 Task: Create a due date automation trigger when advanced on, on the tuesday of the week a card is due add fields without custom field "Resume" set to a number lower than 1 and greater than 10 at 11:00 AM.
Action: Mouse moved to (814, 248)
Screenshot: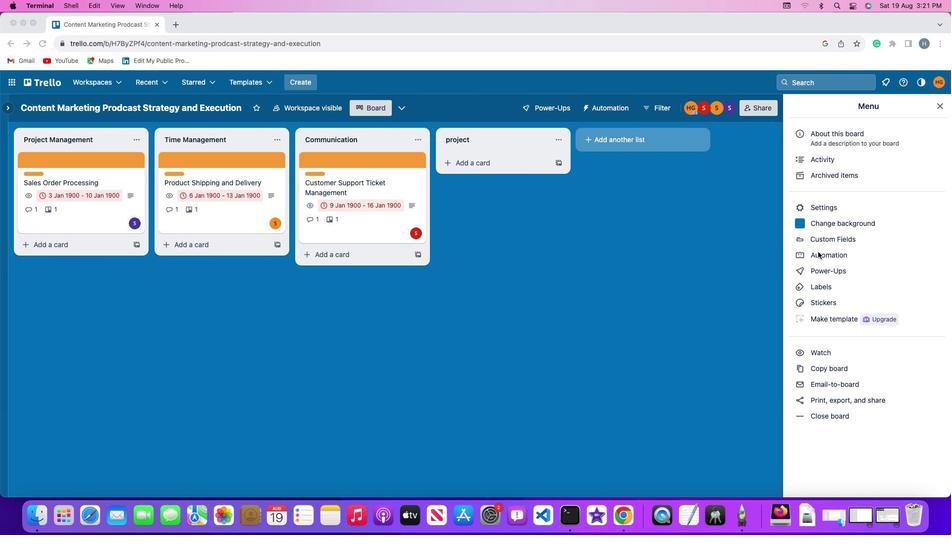 
Action: Mouse pressed left at (814, 248)
Screenshot: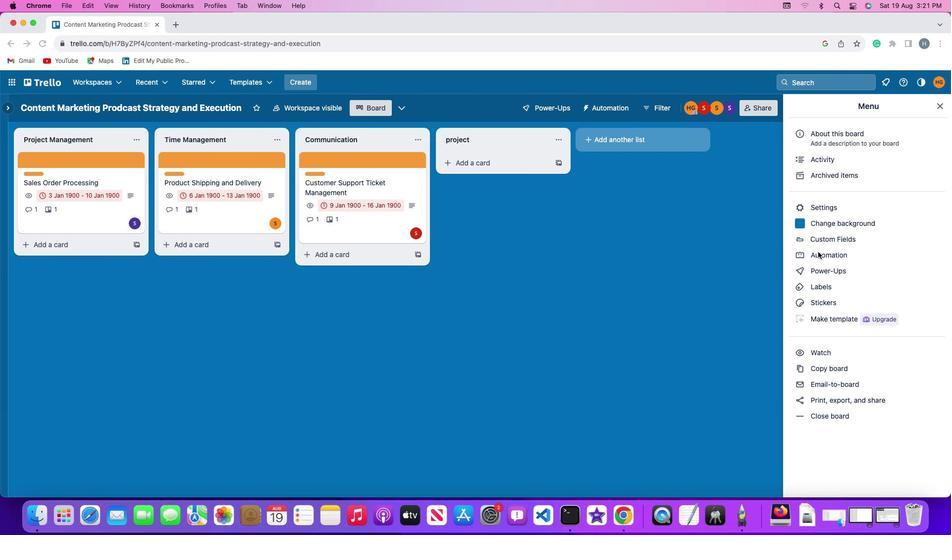 
Action: Mouse moved to (814, 248)
Screenshot: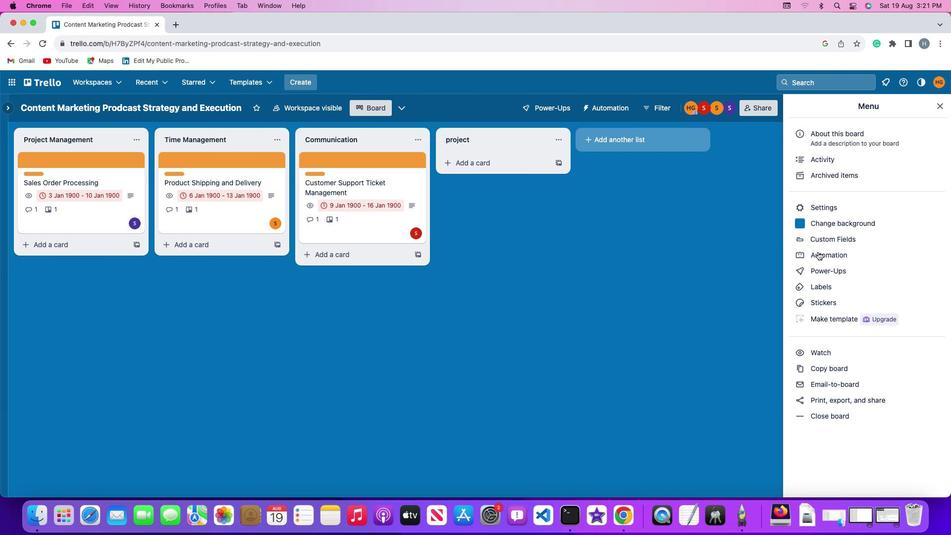 
Action: Mouse pressed left at (814, 248)
Screenshot: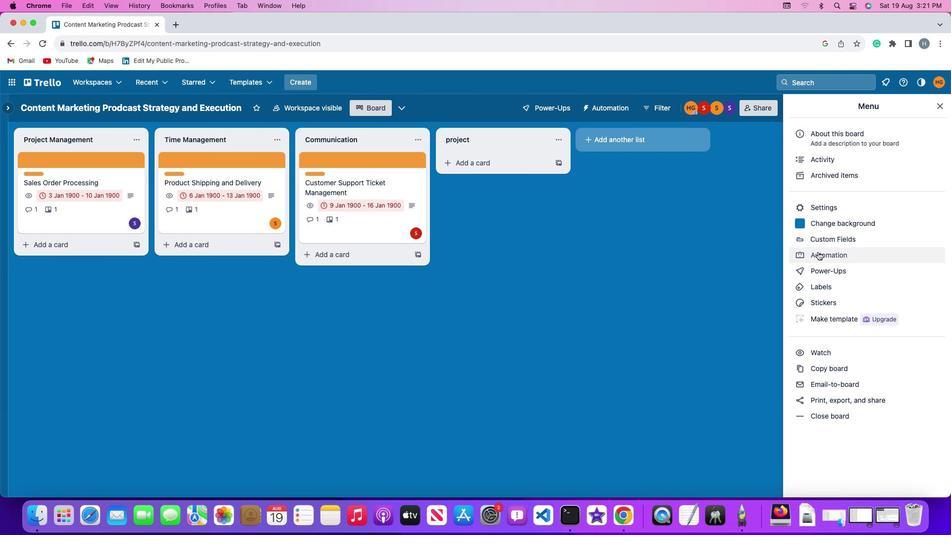 
Action: Mouse moved to (57, 234)
Screenshot: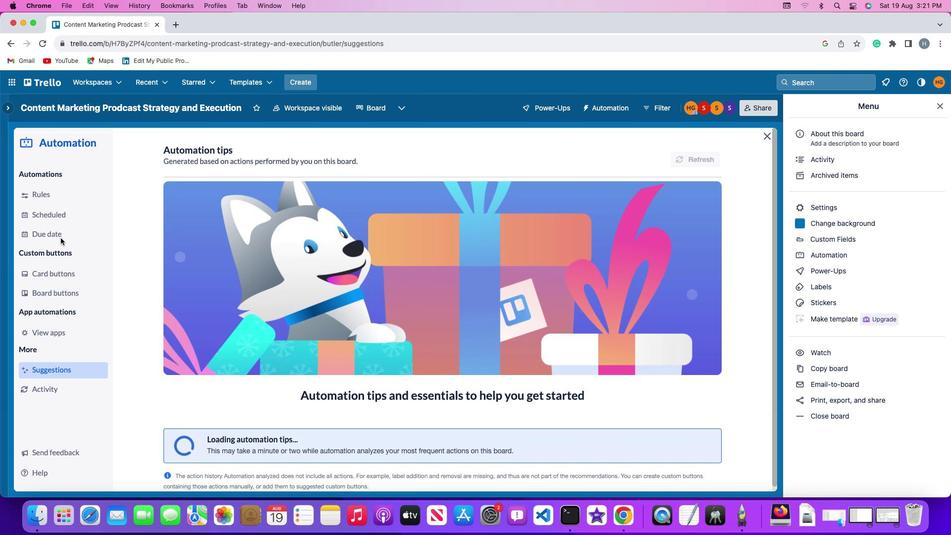 
Action: Mouse pressed left at (57, 234)
Screenshot: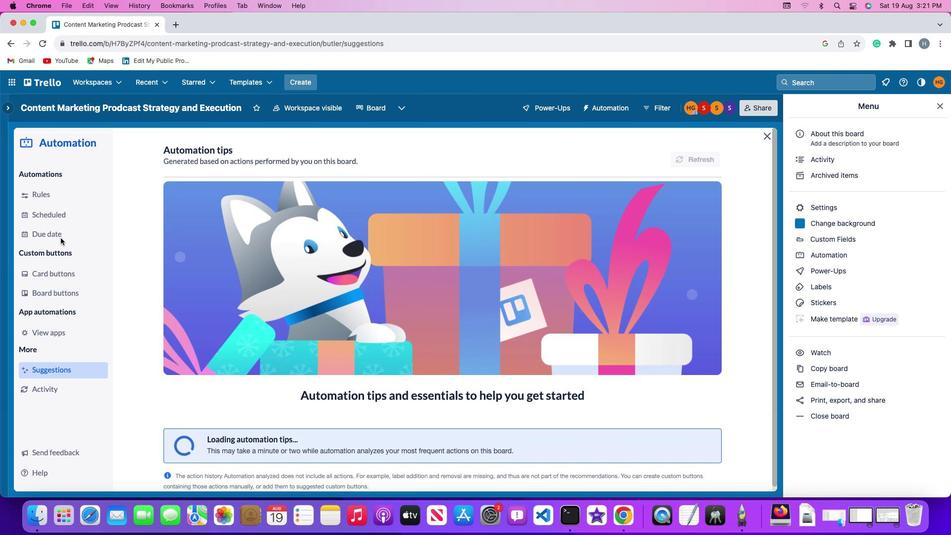
Action: Mouse moved to (672, 148)
Screenshot: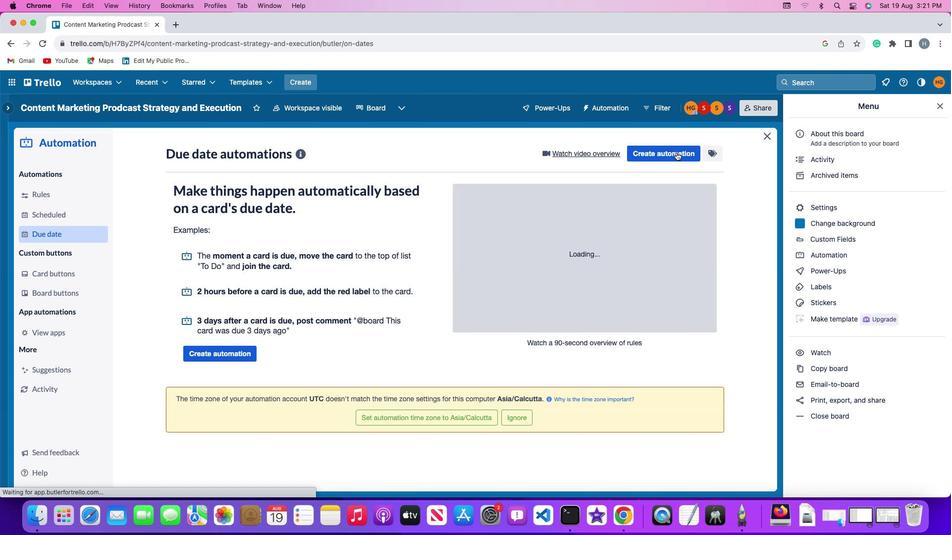 
Action: Mouse pressed left at (672, 148)
Screenshot: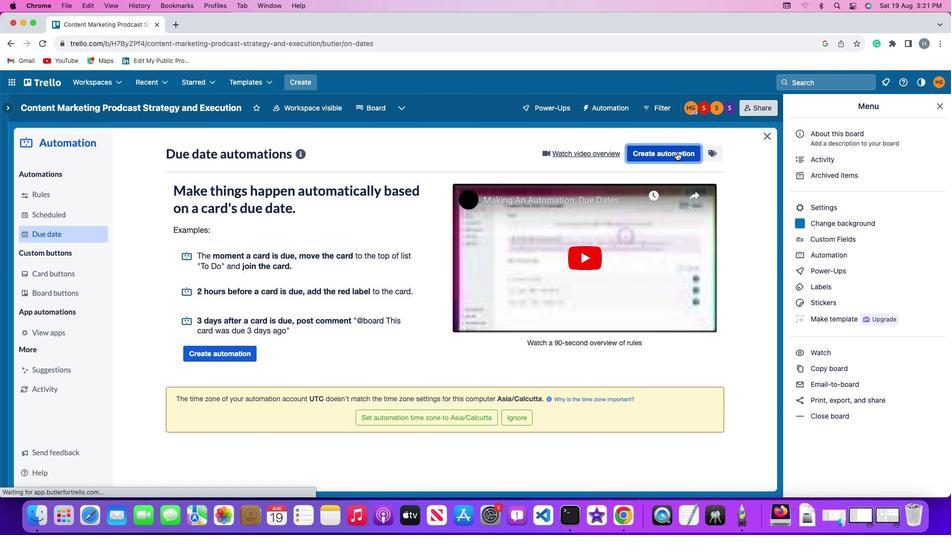 
Action: Mouse moved to (206, 250)
Screenshot: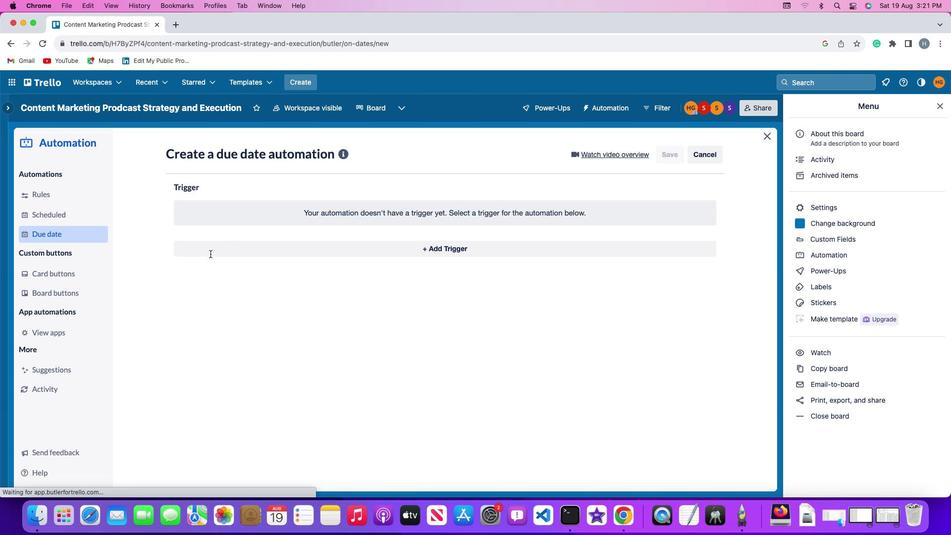
Action: Mouse pressed left at (206, 250)
Screenshot: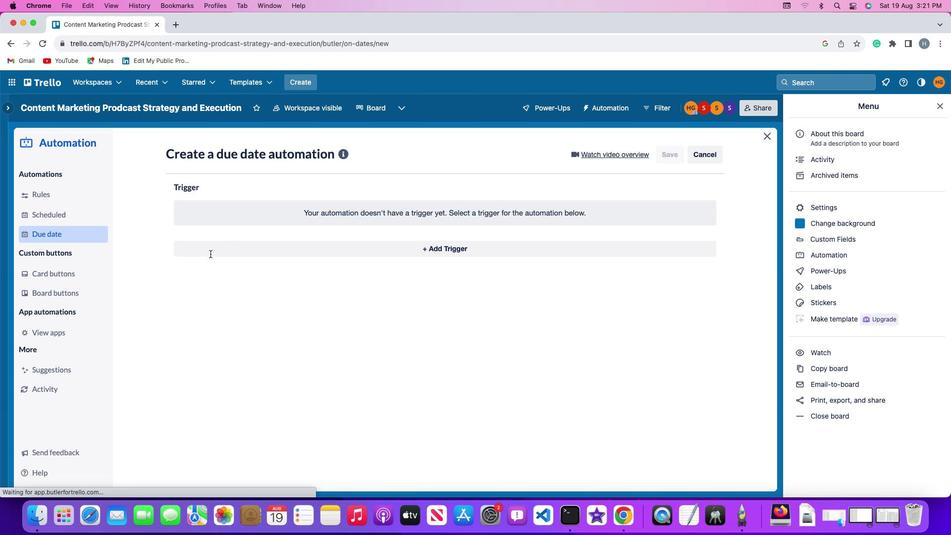 
Action: Mouse moved to (217, 428)
Screenshot: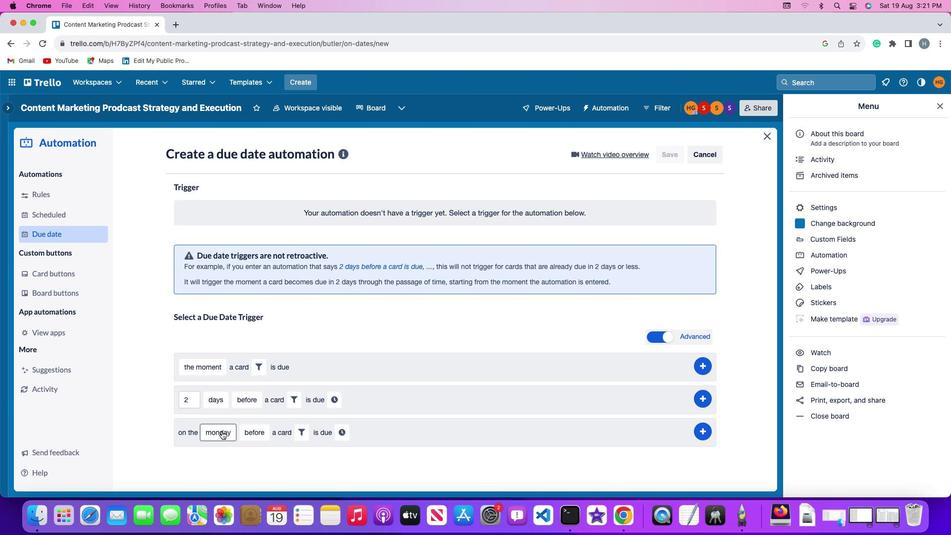 
Action: Mouse pressed left at (217, 428)
Screenshot: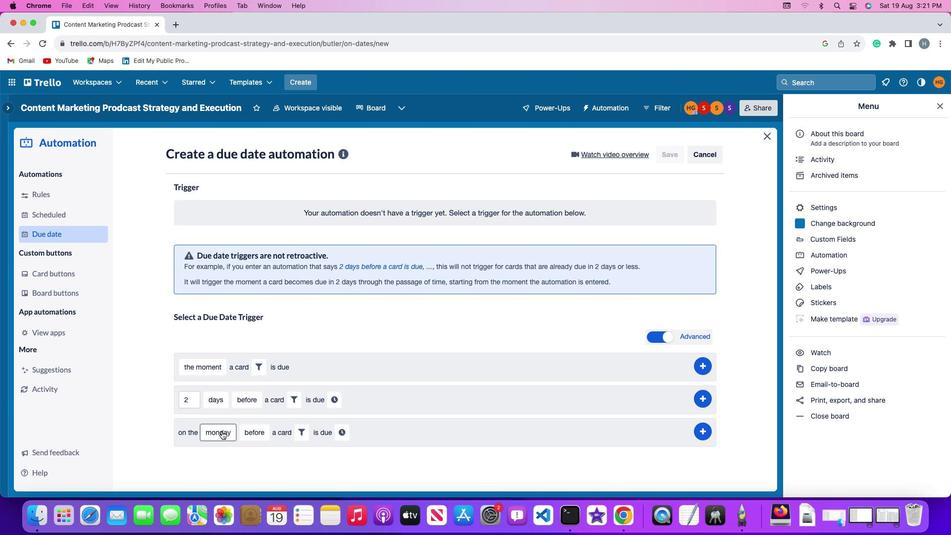 
Action: Mouse moved to (232, 313)
Screenshot: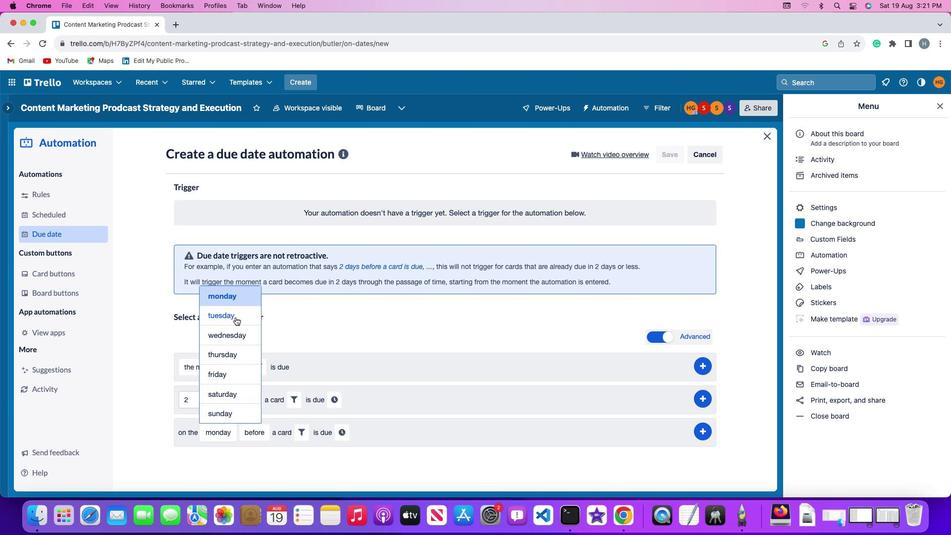 
Action: Mouse pressed left at (232, 313)
Screenshot: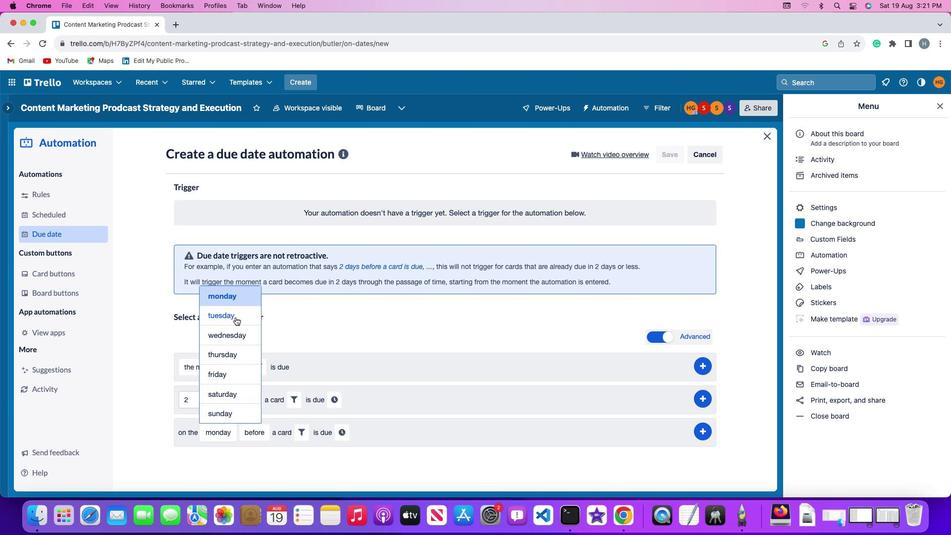 
Action: Mouse moved to (259, 427)
Screenshot: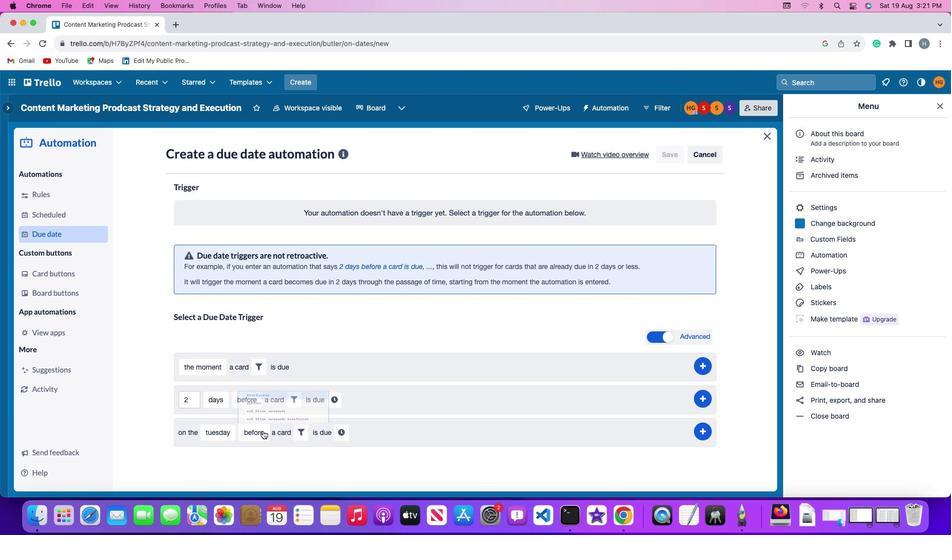 
Action: Mouse pressed left at (259, 427)
Screenshot: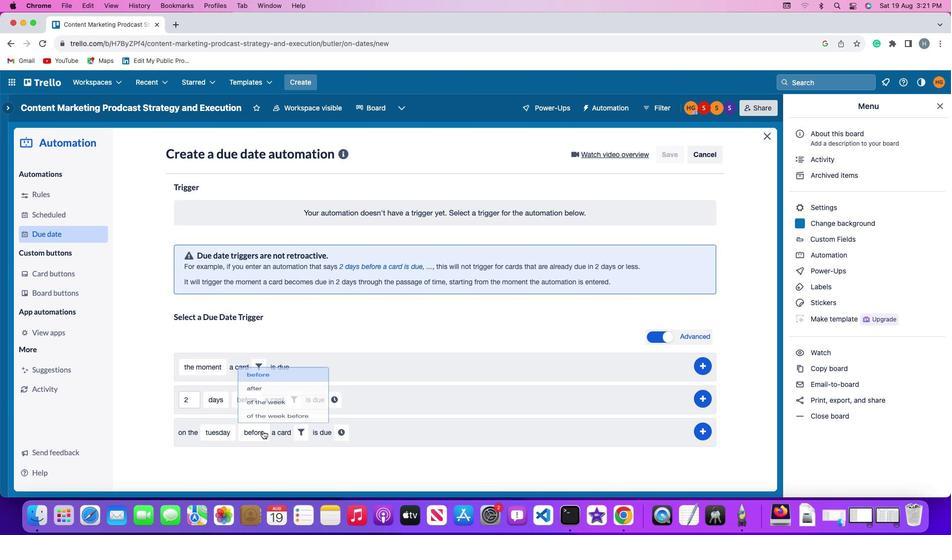 
Action: Mouse moved to (260, 386)
Screenshot: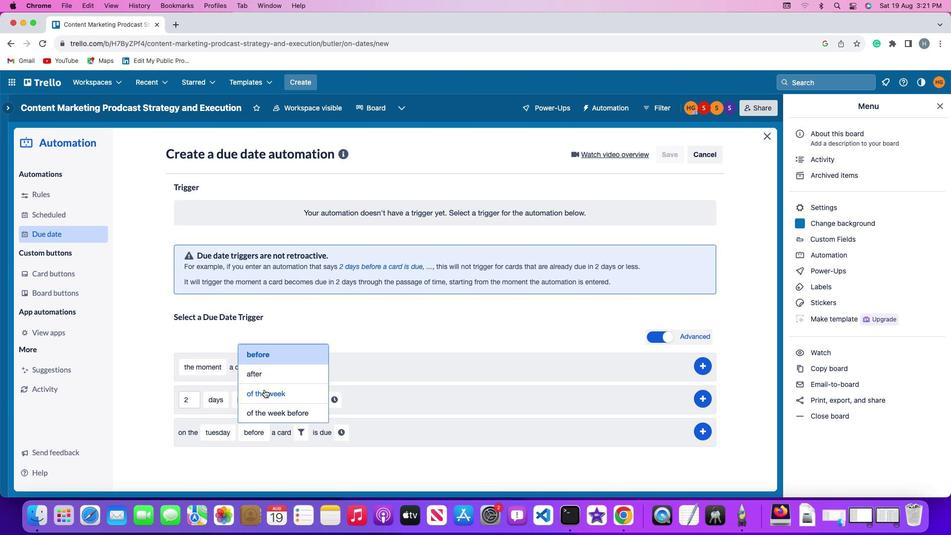 
Action: Mouse pressed left at (260, 386)
Screenshot: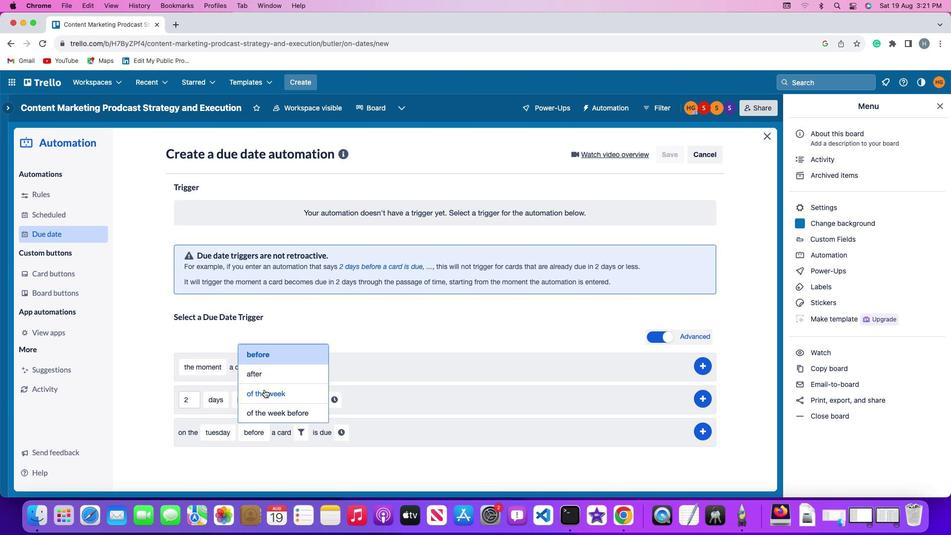 
Action: Mouse moved to (316, 428)
Screenshot: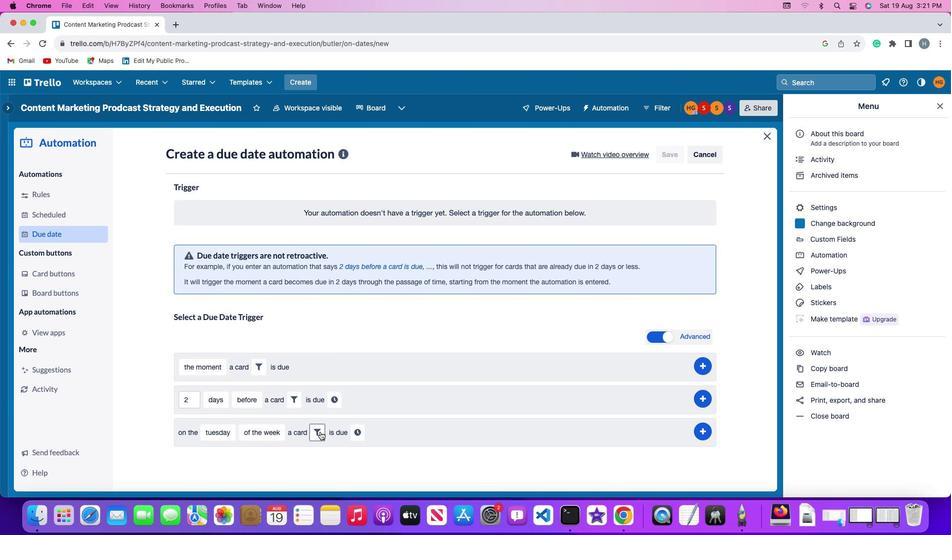 
Action: Mouse pressed left at (316, 428)
Screenshot: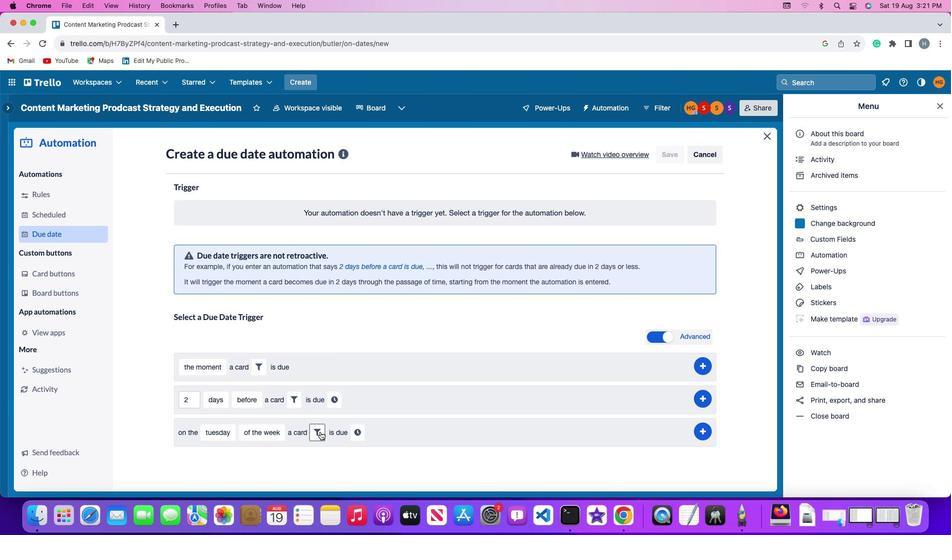 
Action: Mouse moved to (481, 455)
Screenshot: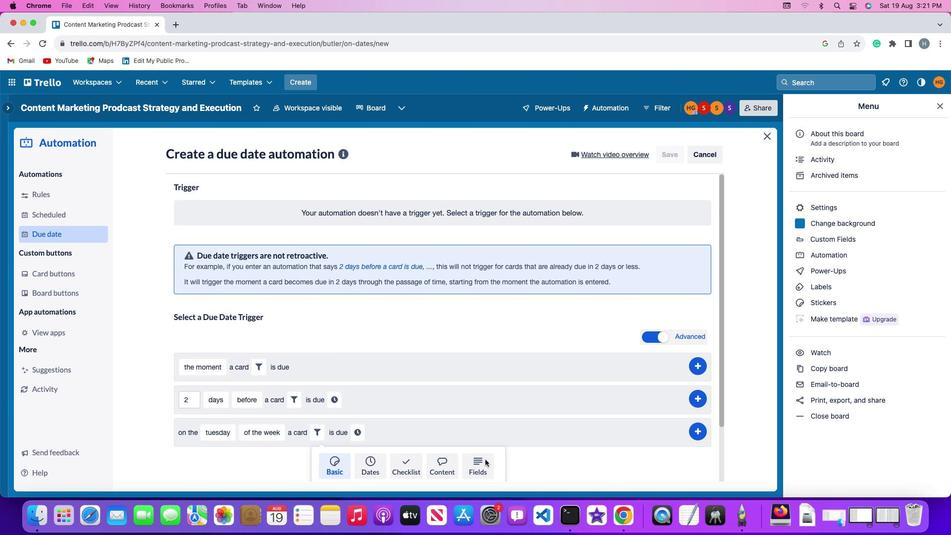 
Action: Mouse pressed left at (481, 455)
Screenshot: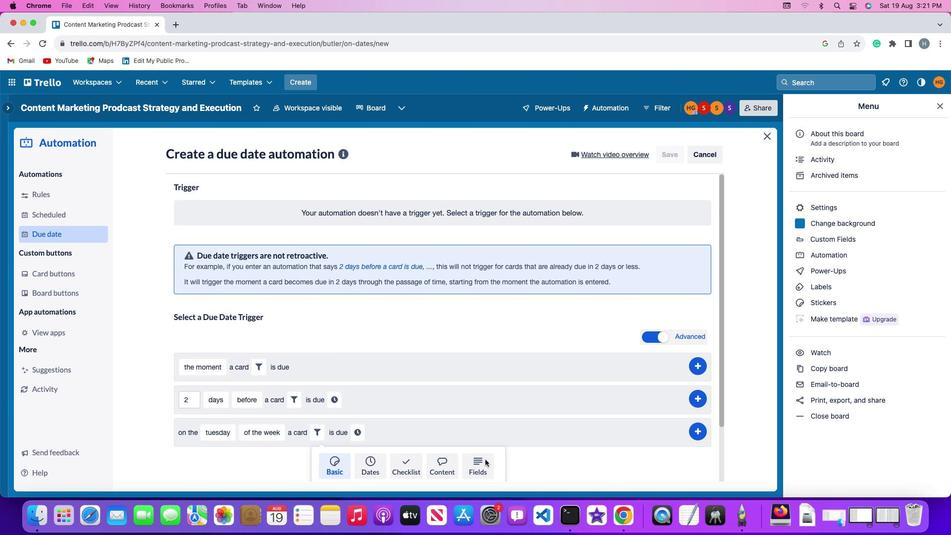 
Action: Mouse moved to (258, 460)
Screenshot: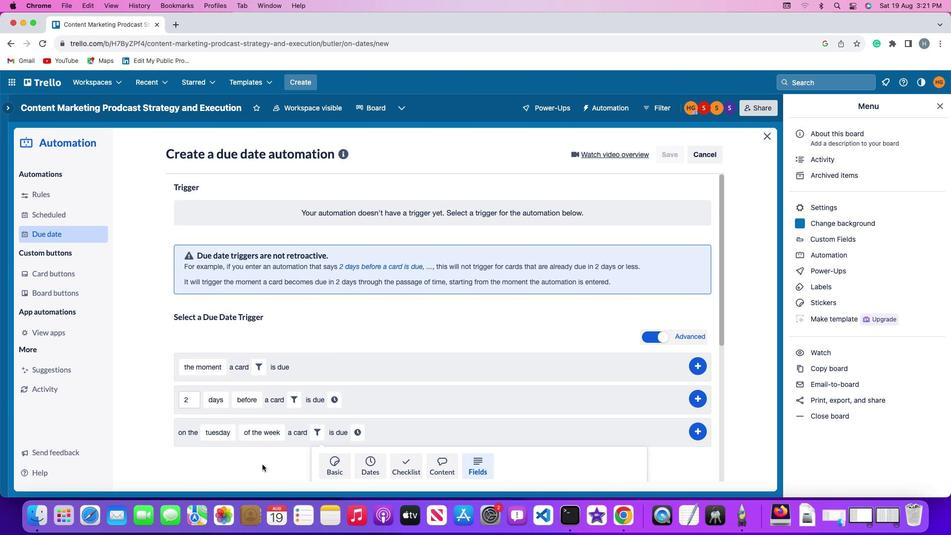 
Action: Mouse scrolled (258, 460) with delta (-2, -3)
Screenshot: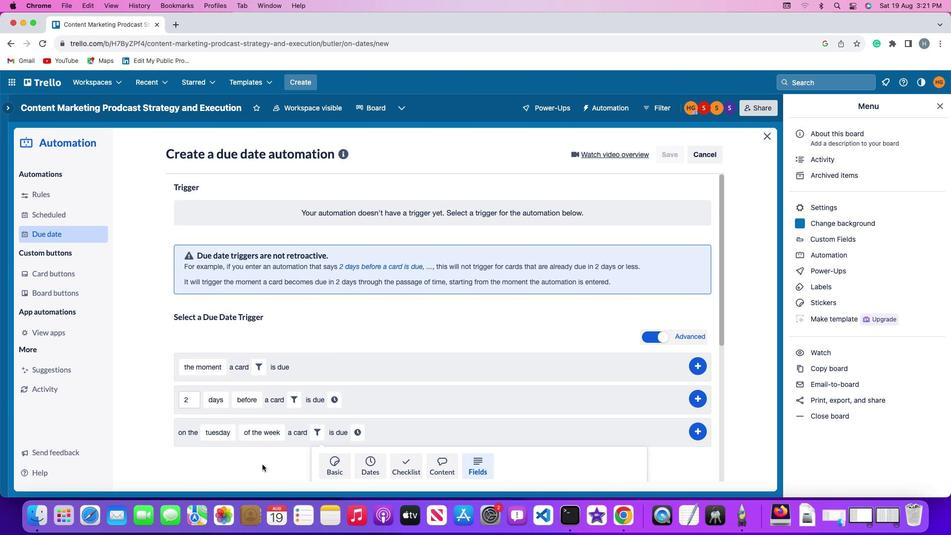 
Action: Mouse scrolled (258, 460) with delta (-2, -3)
Screenshot: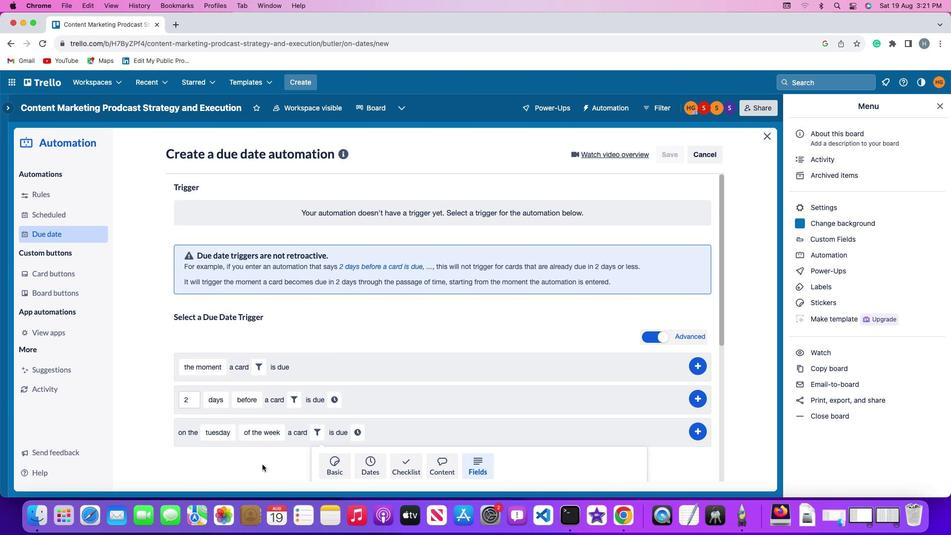 
Action: Mouse scrolled (258, 460) with delta (-2, -4)
Screenshot: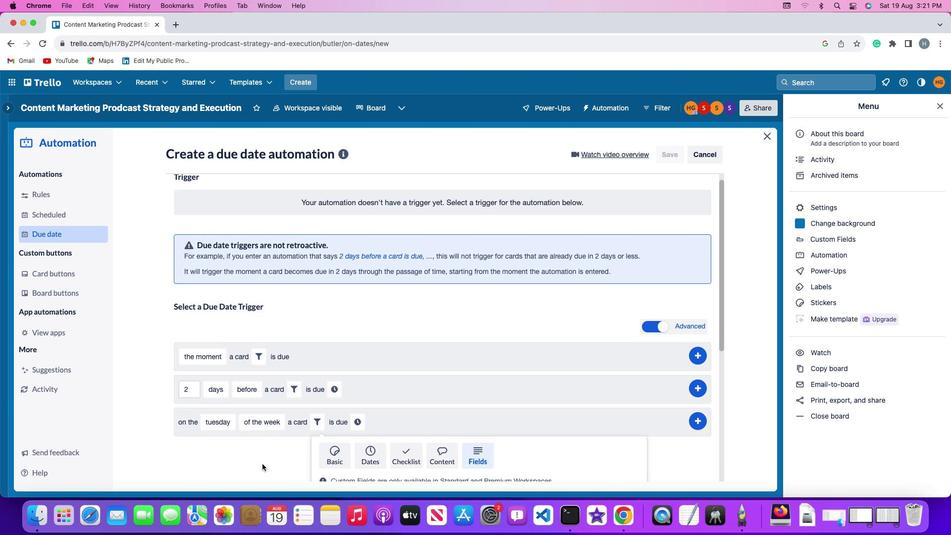 
Action: Mouse scrolled (258, 460) with delta (-2, -5)
Screenshot: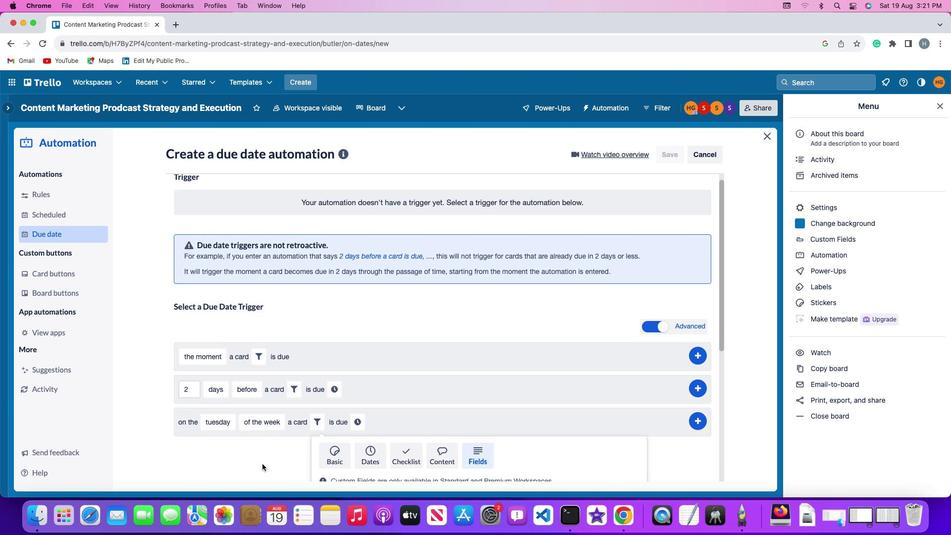 
Action: Mouse moved to (258, 460)
Screenshot: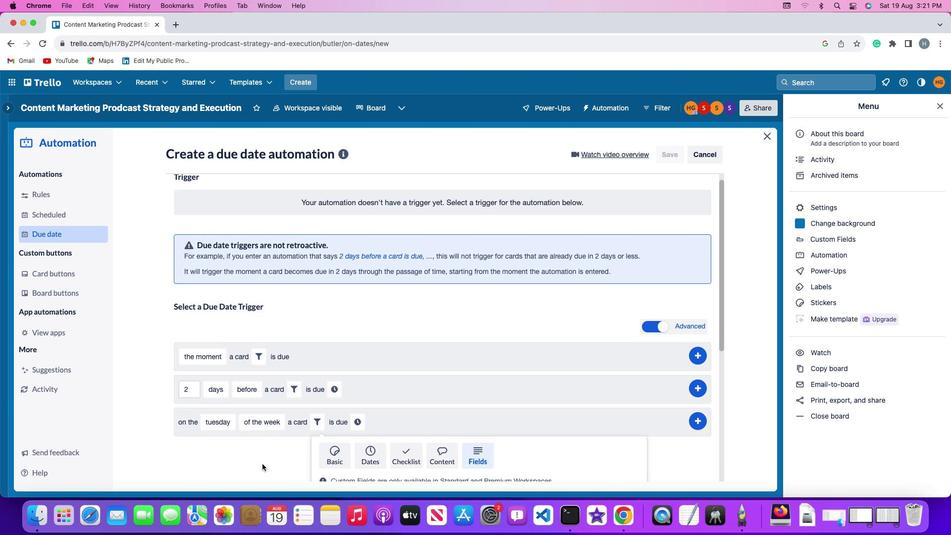 
Action: Mouse scrolled (258, 460) with delta (-2, -5)
Screenshot: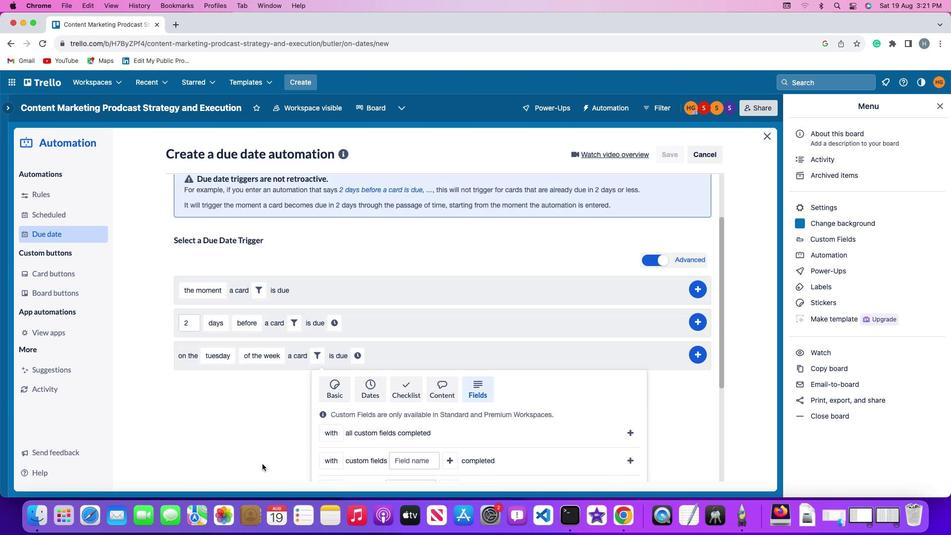 
Action: Mouse moved to (260, 458)
Screenshot: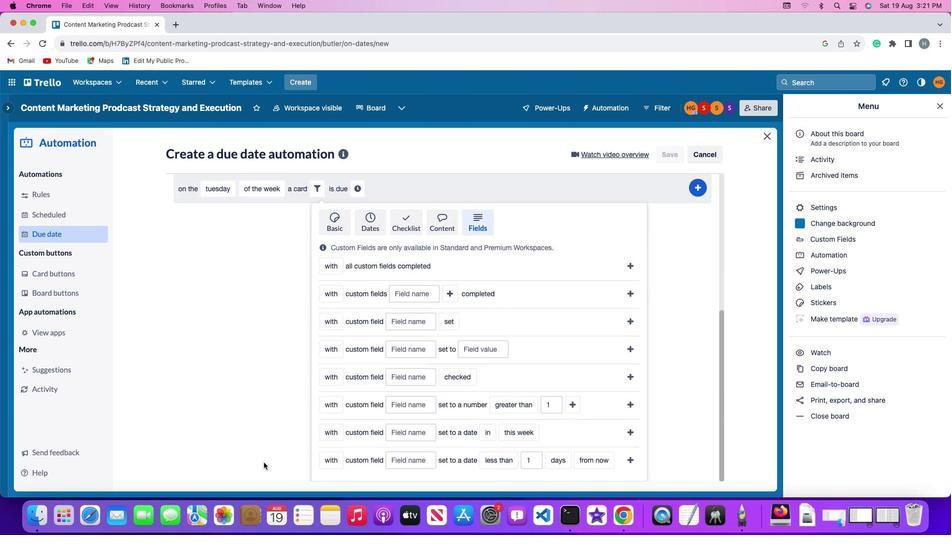 
Action: Mouse scrolled (260, 458) with delta (-2, -3)
Screenshot: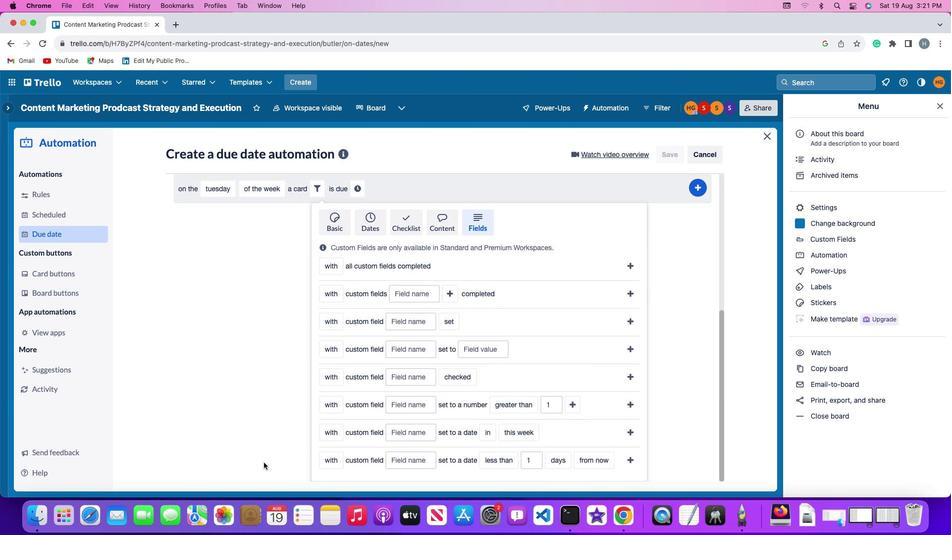 
Action: Mouse scrolled (260, 458) with delta (-2, -3)
Screenshot: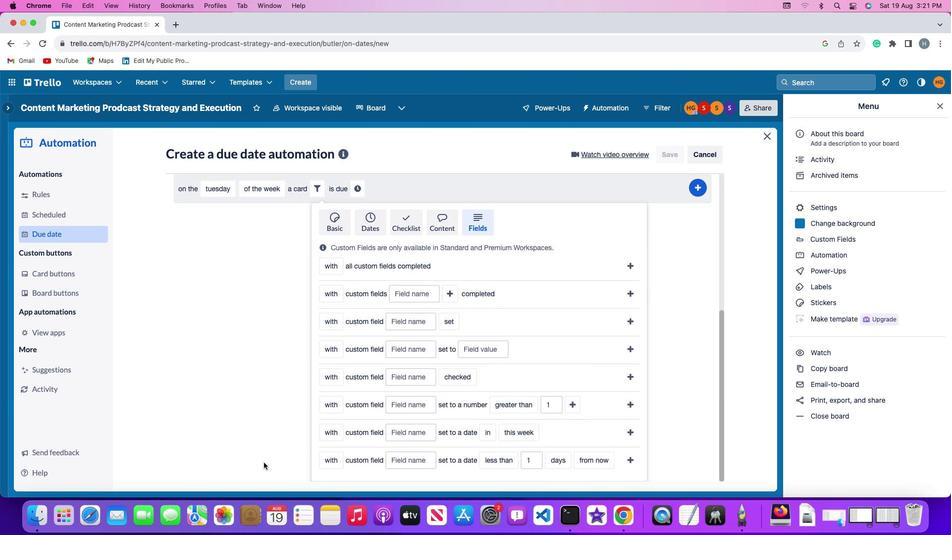 
Action: Mouse scrolled (260, 458) with delta (-2, -4)
Screenshot: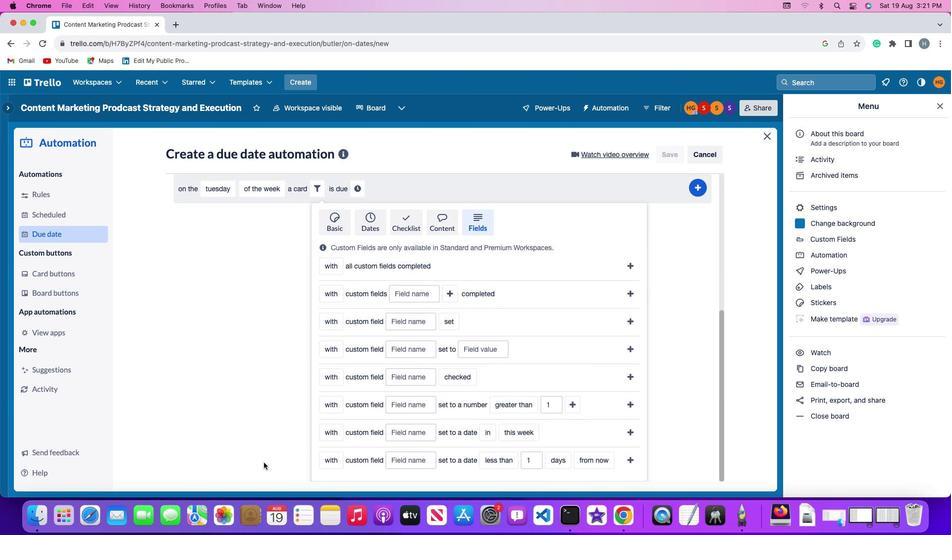 
Action: Mouse scrolled (260, 458) with delta (-2, -5)
Screenshot: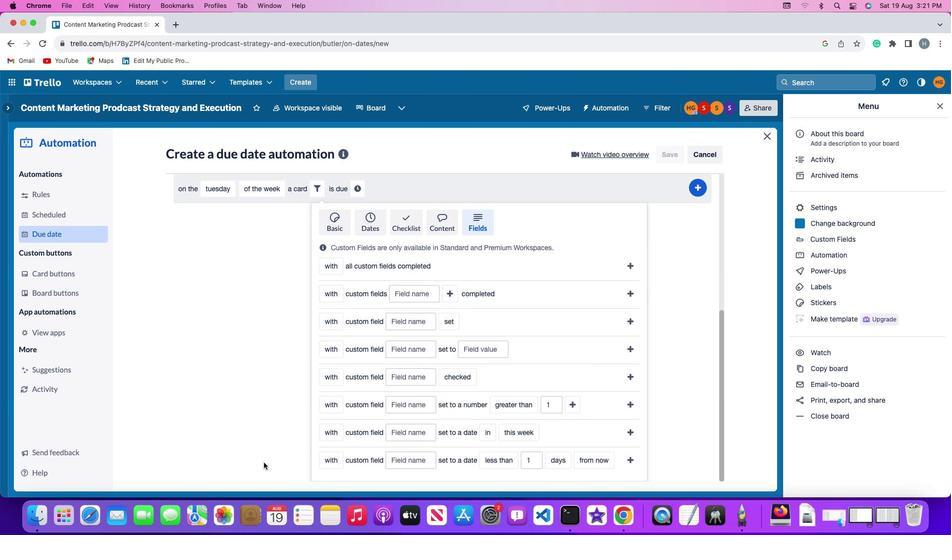 
Action: Mouse moved to (323, 403)
Screenshot: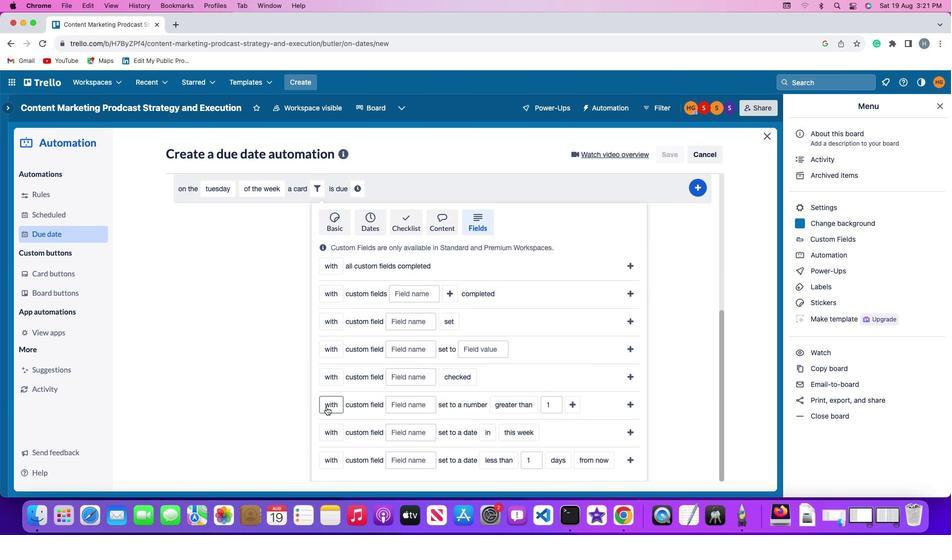 
Action: Mouse pressed left at (323, 403)
Screenshot: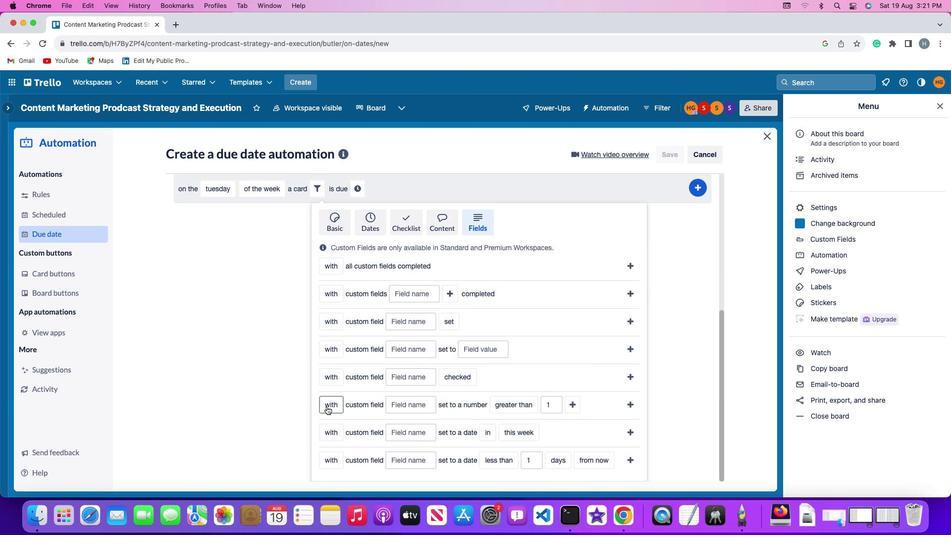 
Action: Mouse moved to (332, 437)
Screenshot: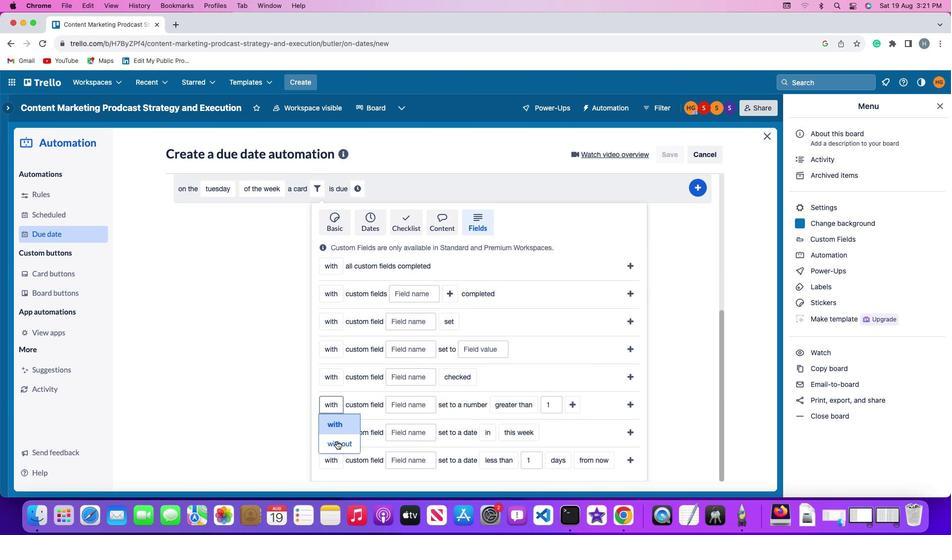 
Action: Mouse pressed left at (332, 437)
Screenshot: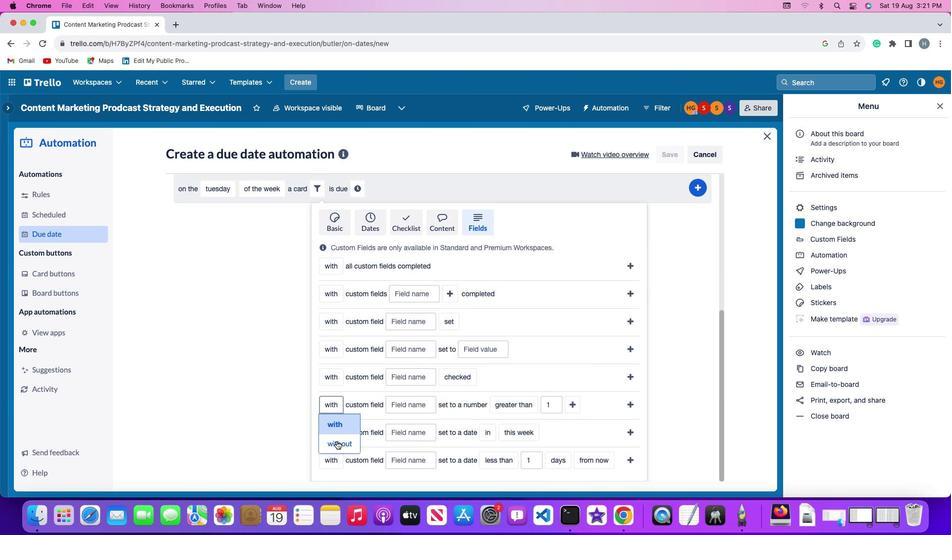 
Action: Mouse moved to (412, 403)
Screenshot: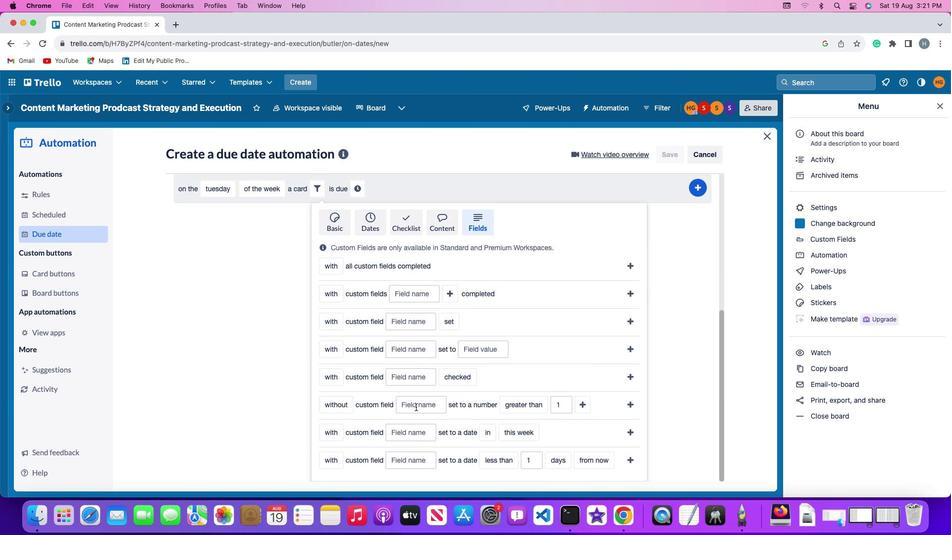 
Action: Mouse pressed left at (412, 403)
Screenshot: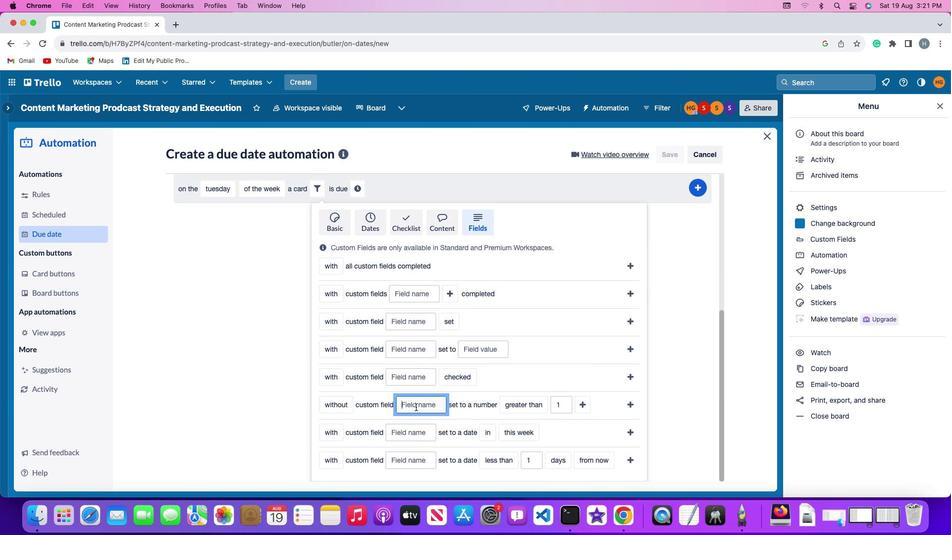 
Action: Mouse moved to (412, 403)
Screenshot: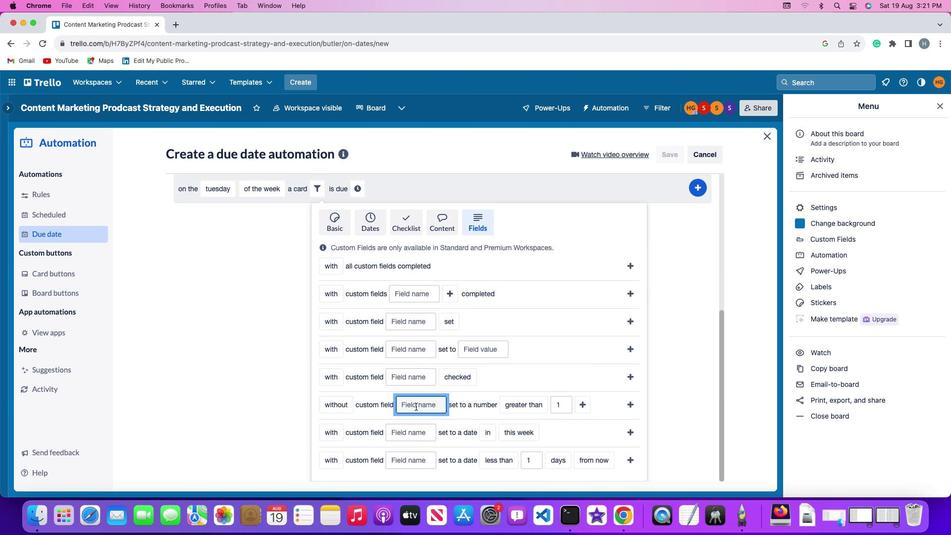 
Action: Key pressed Key.shift'R'
Screenshot: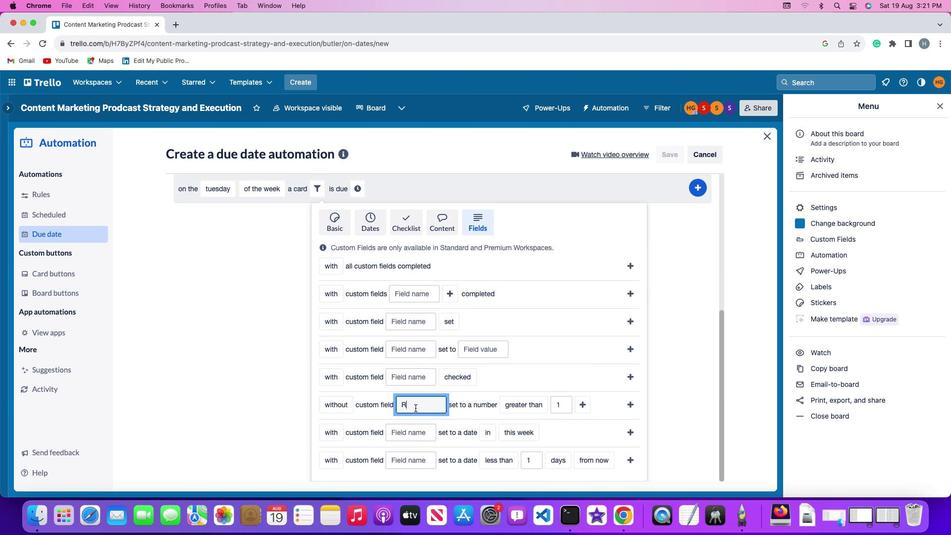 
Action: Mouse moved to (411, 404)
Screenshot: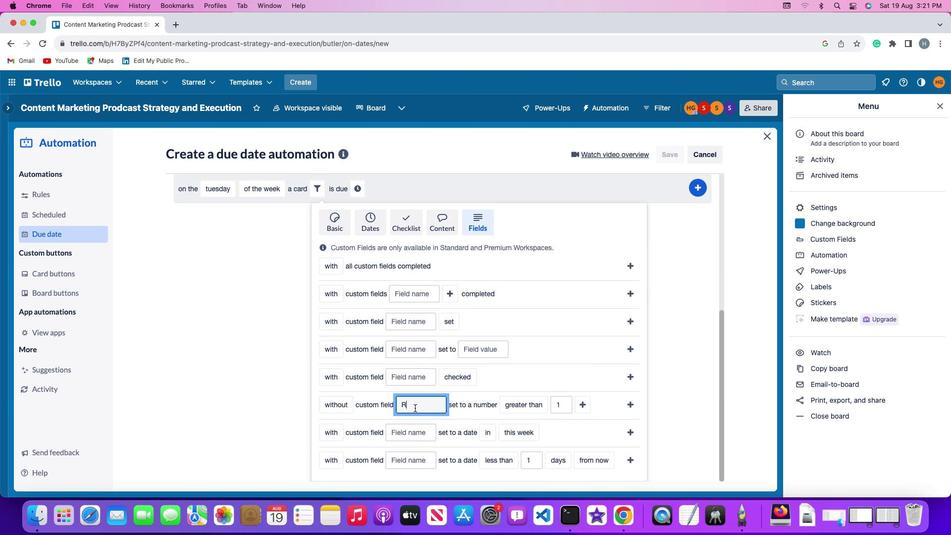 
Action: Key pressed 'e''s''u''m''e'
Screenshot: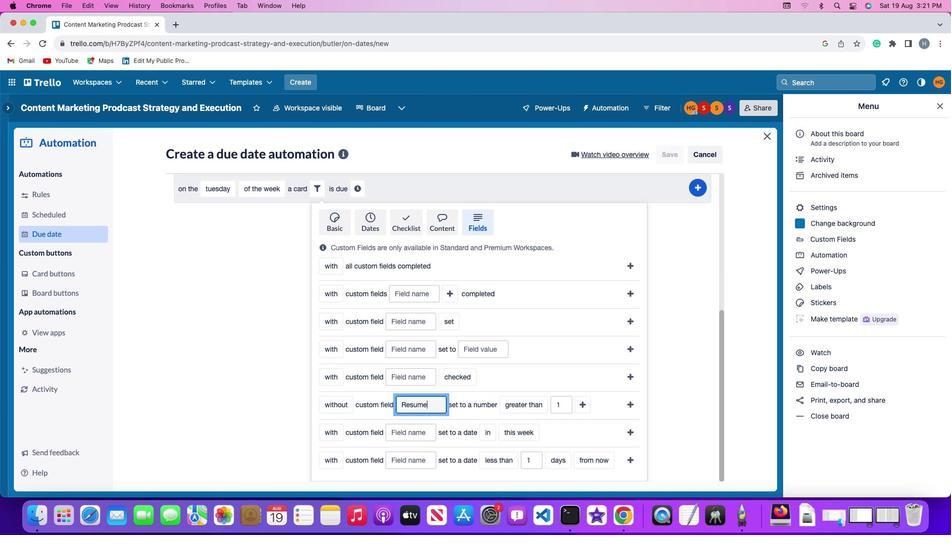 
Action: Mouse moved to (510, 400)
Screenshot: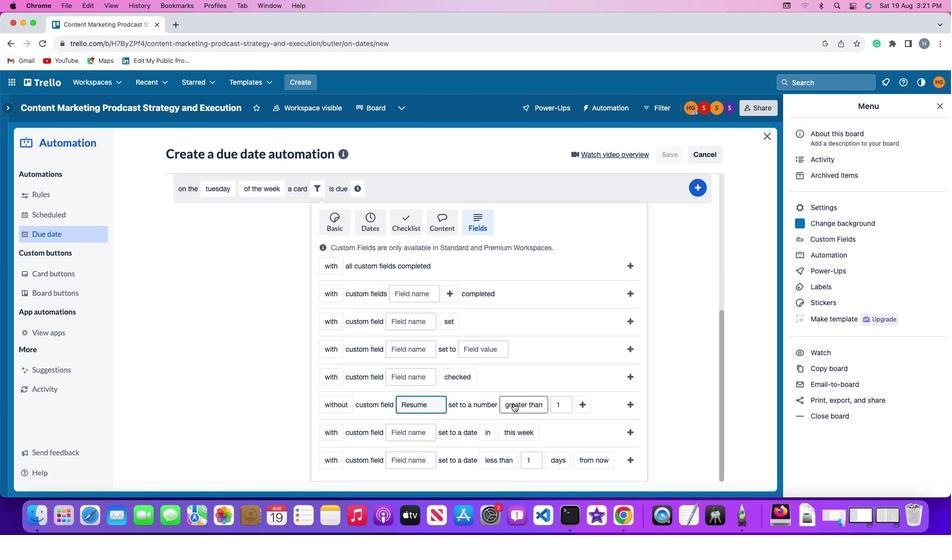
Action: Mouse pressed left at (510, 400)
Screenshot: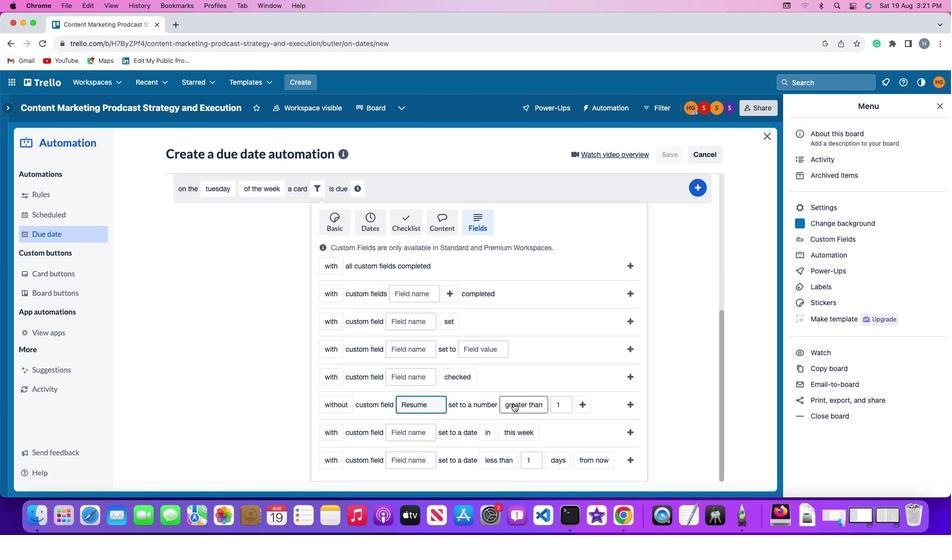 
Action: Mouse moved to (516, 366)
Screenshot: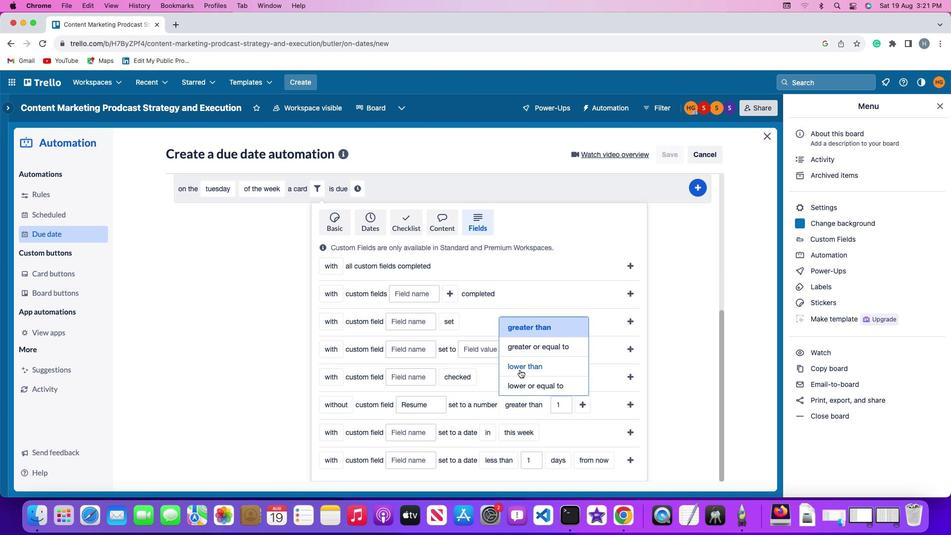 
Action: Mouse pressed left at (516, 366)
Screenshot: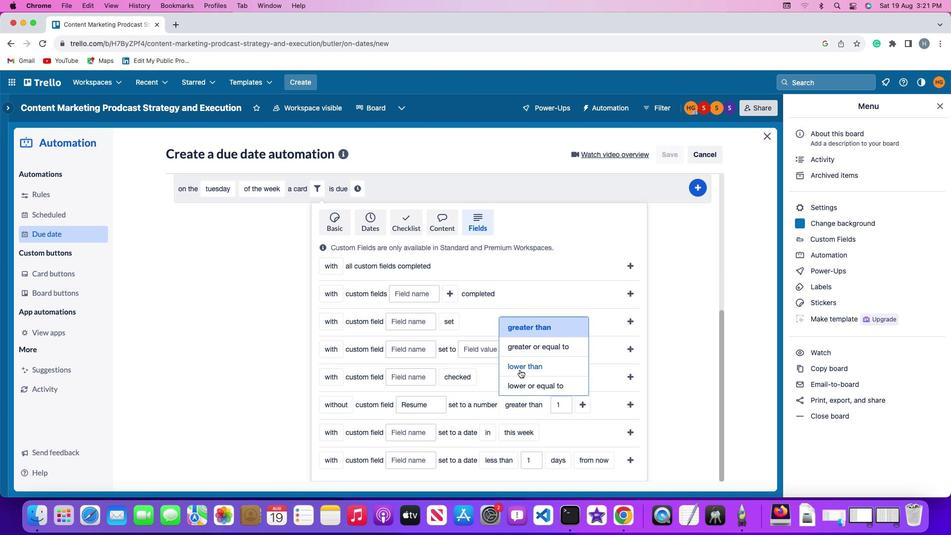 
Action: Mouse moved to (560, 400)
Screenshot: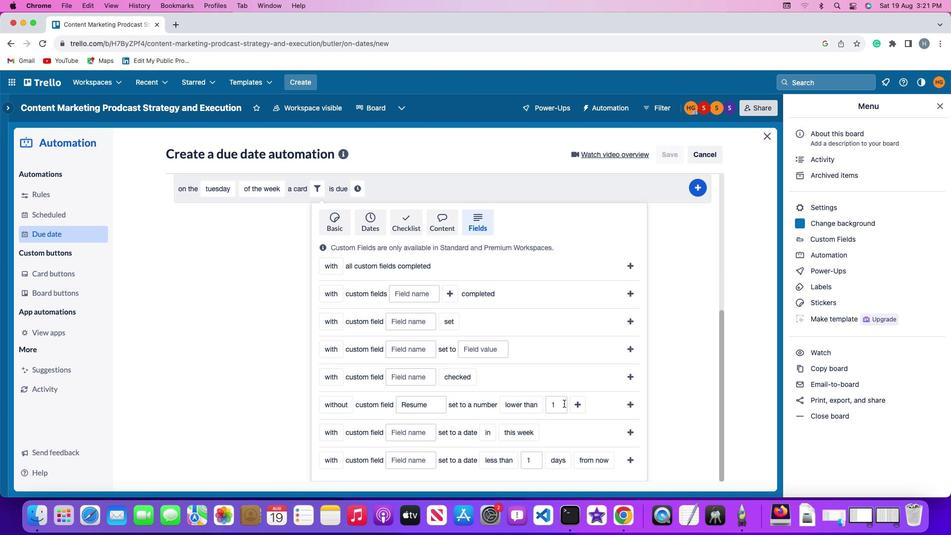 
Action: Mouse pressed left at (560, 400)
Screenshot: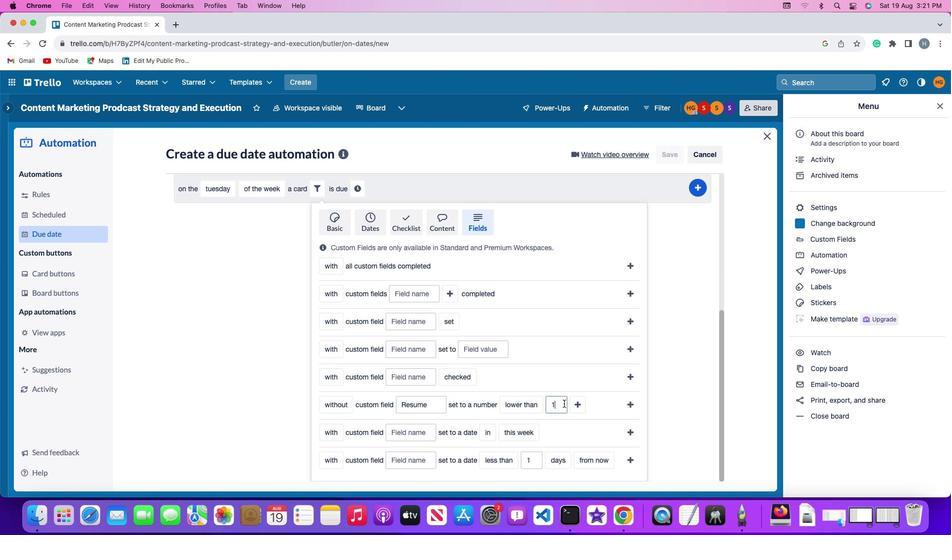 
Action: Mouse moved to (559, 401)
Screenshot: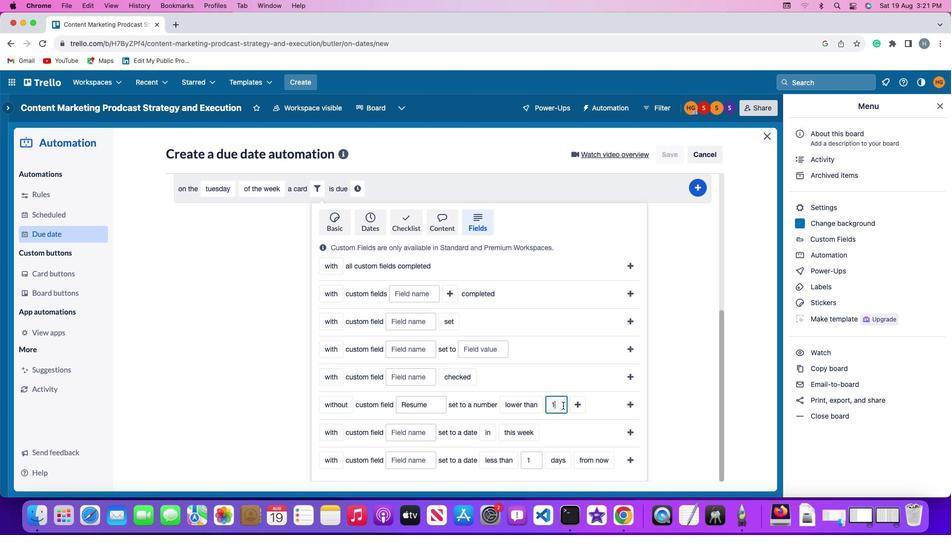 
Action: Key pressed Key.backspace'1'
Screenshot: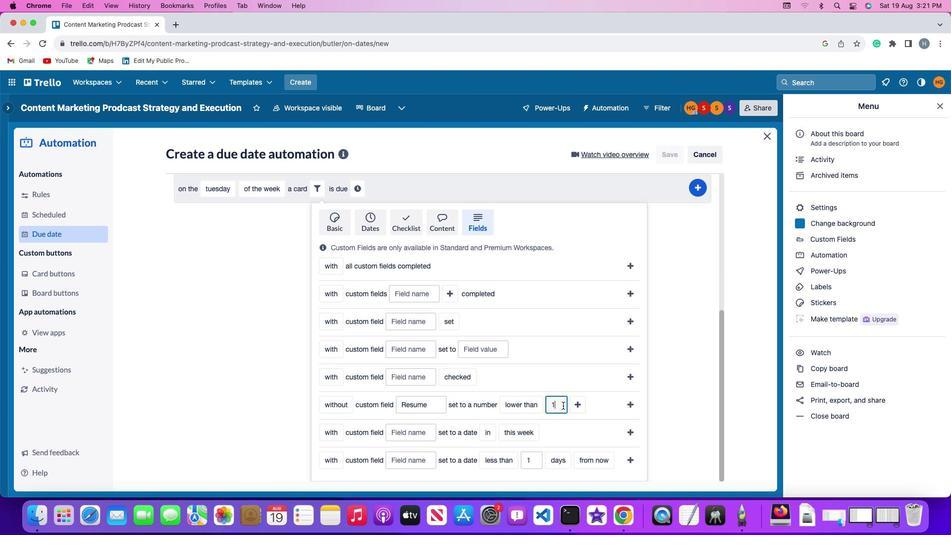 
Action: Mouse moved to (576, 402)
Screenshot: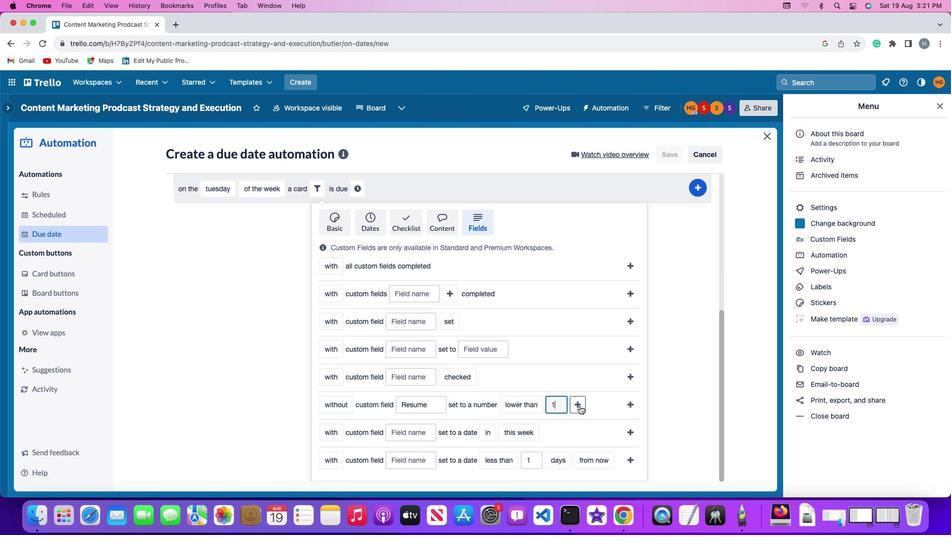 
Action: Mouse pressed left at (576, 402)
Screenshot: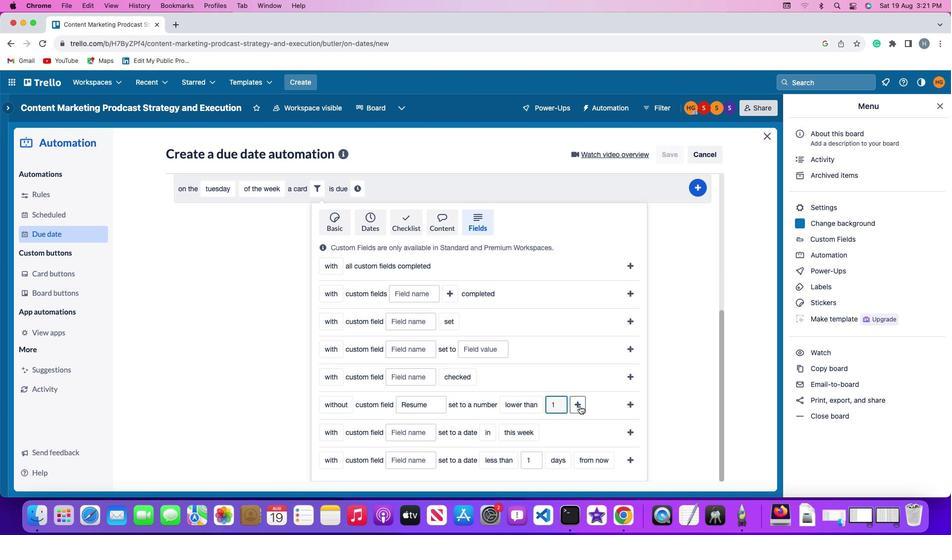
Action: Mouse moved to (602, 403)
Screenshot: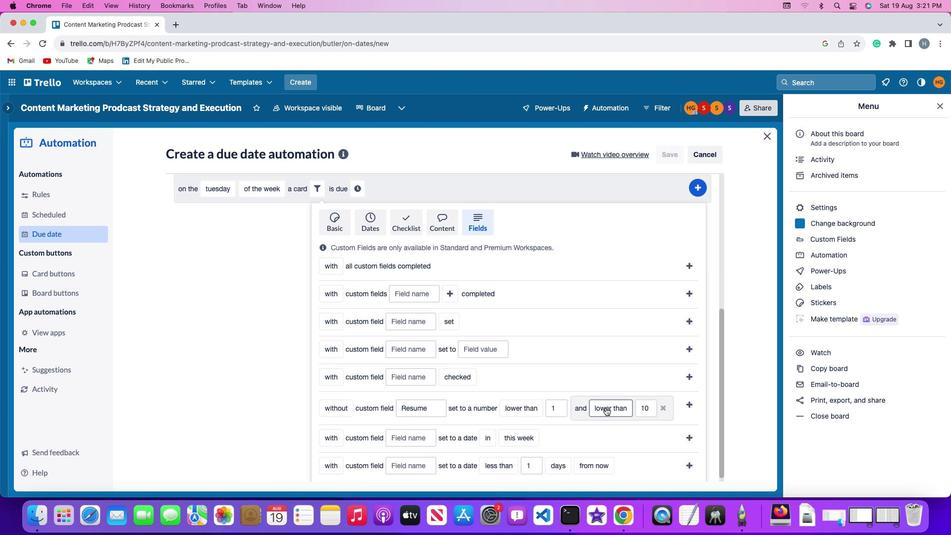 
Action: Mouse pressed left at (602, 403)
Screenshot: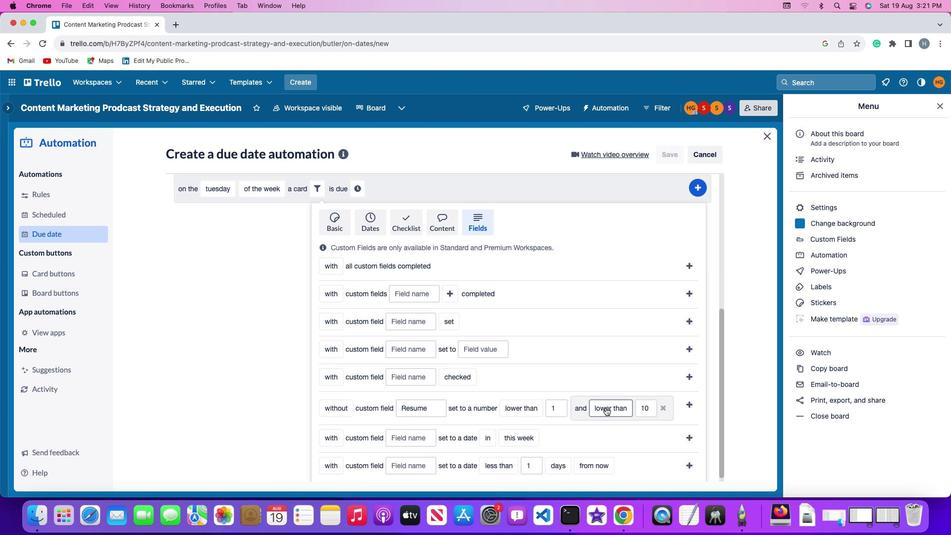 
Action: Mouse moved to (606, 369)
Screenshot: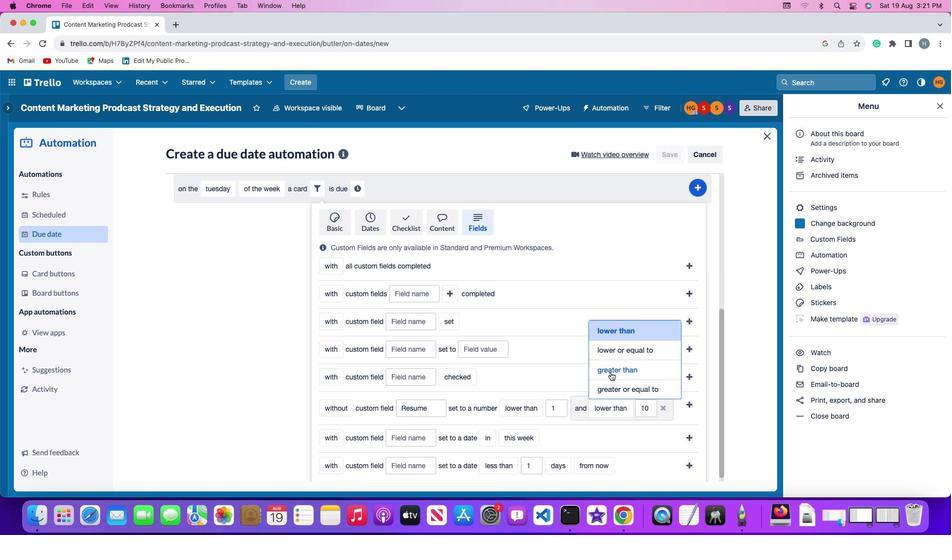 
Action: Mouse pressed left at (606, 369)
Screenshot: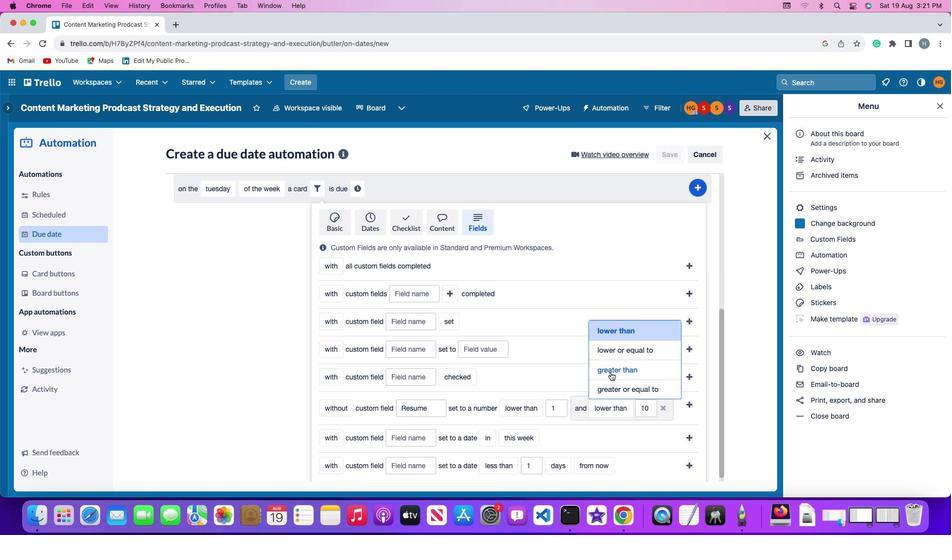 
Action: Mouse moved to (403, 421)
Screenshot: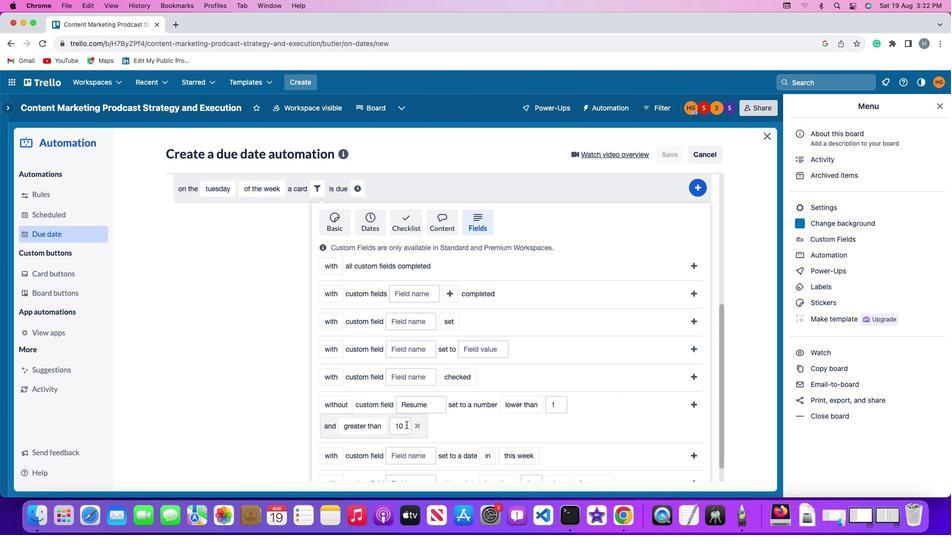 
Action: Mouse pressed left at (403, 421)
Screenshot: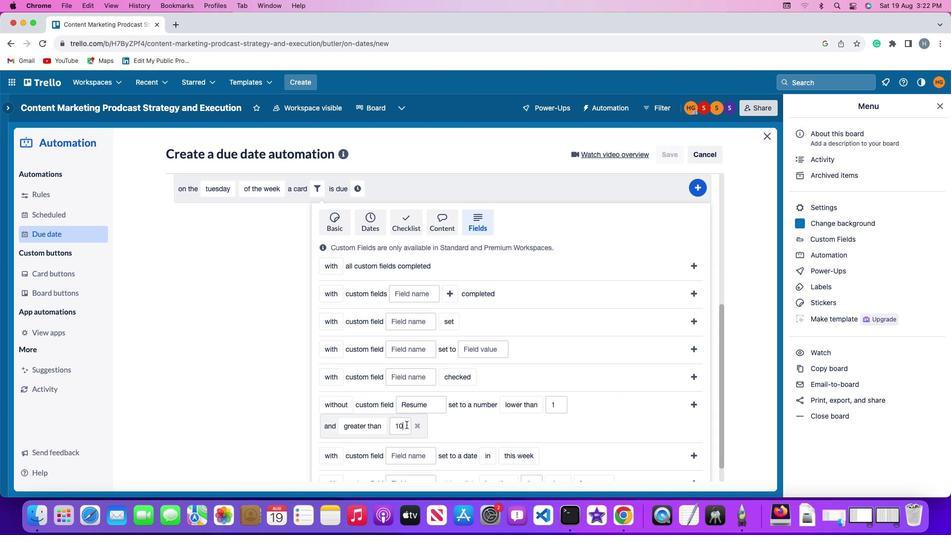 
Action: Mouse moved to (403, 421)
Screenshot: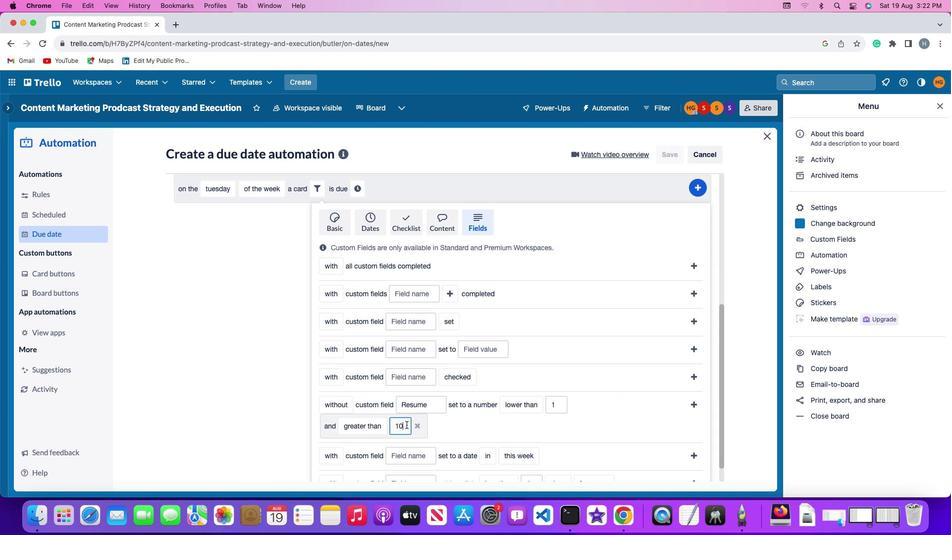 
Action: Key pressed Key.backspaceKey.backspace
Screenshot: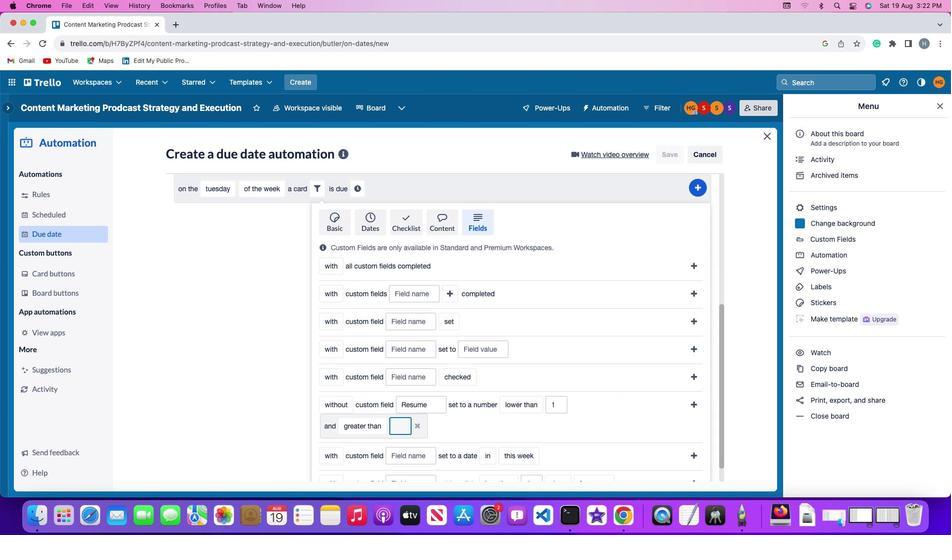 
Action: Mouse moved to (401, 421)
Screenshot: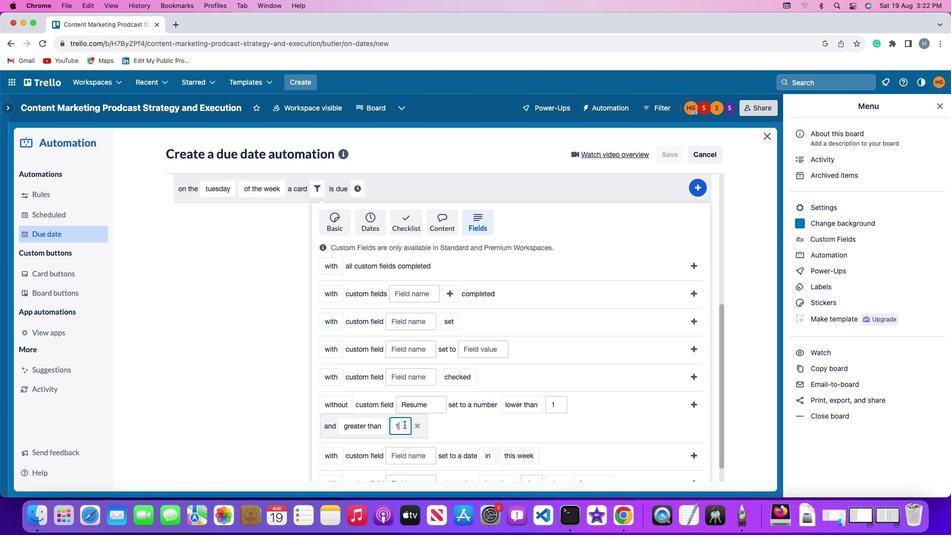 
Action: Key pressed '1'
Screenshot: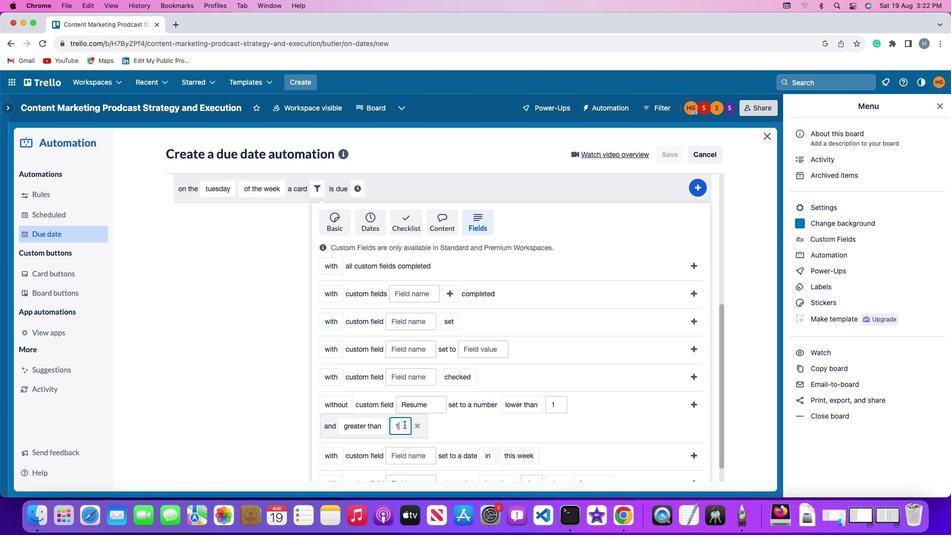 
Action: Mouse moved to (401, 421)
Screenshot: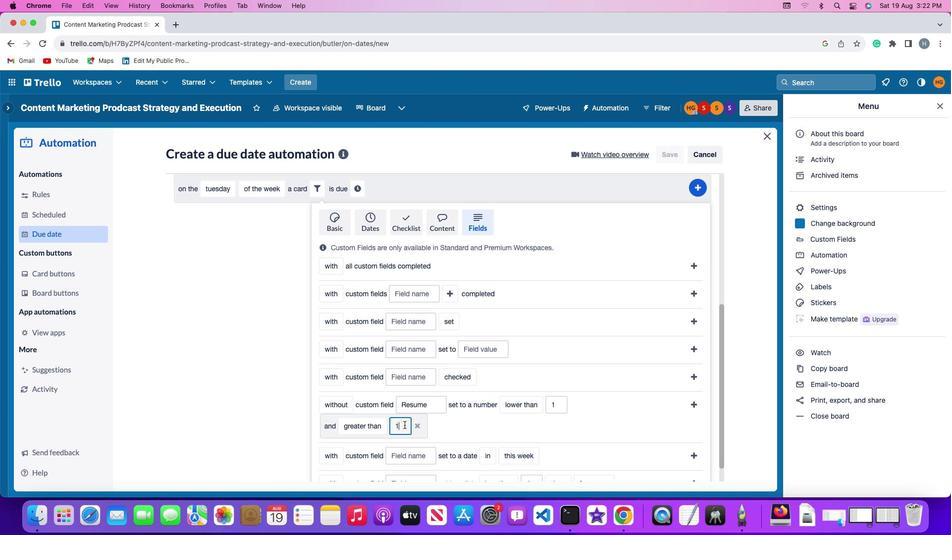 
Action: Key pressed '0'
Screenshot: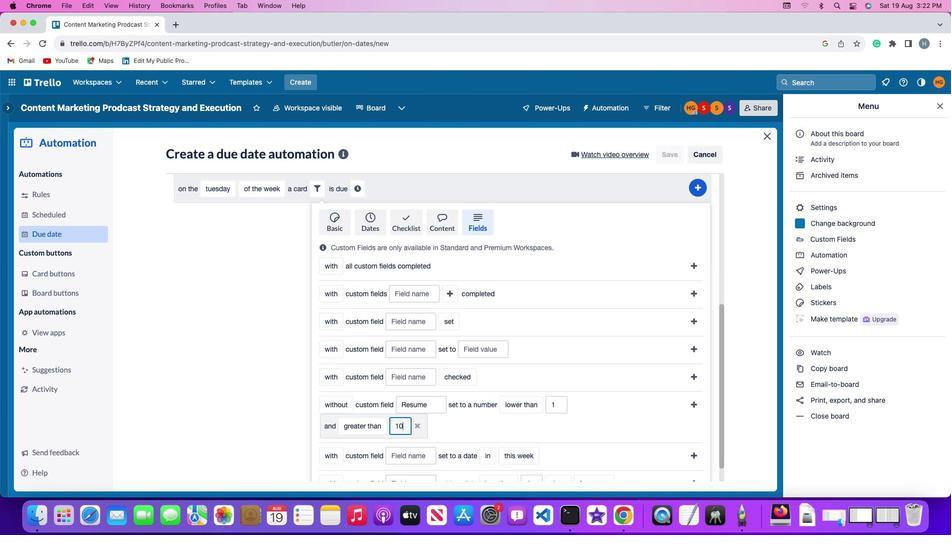 
Action: Mouse moved to (687, 398)
Screenshot: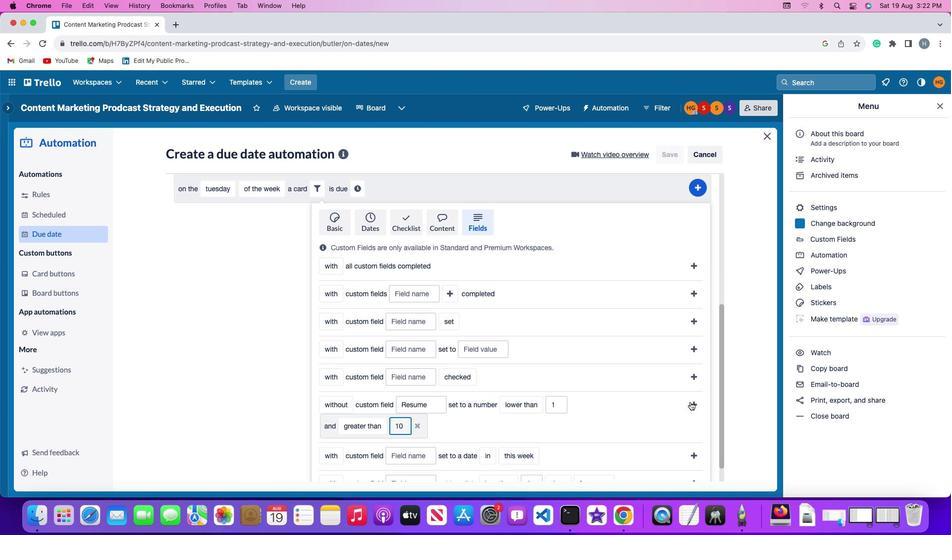 
Action: Mouse pressed left at (687, 398)
Screenshot: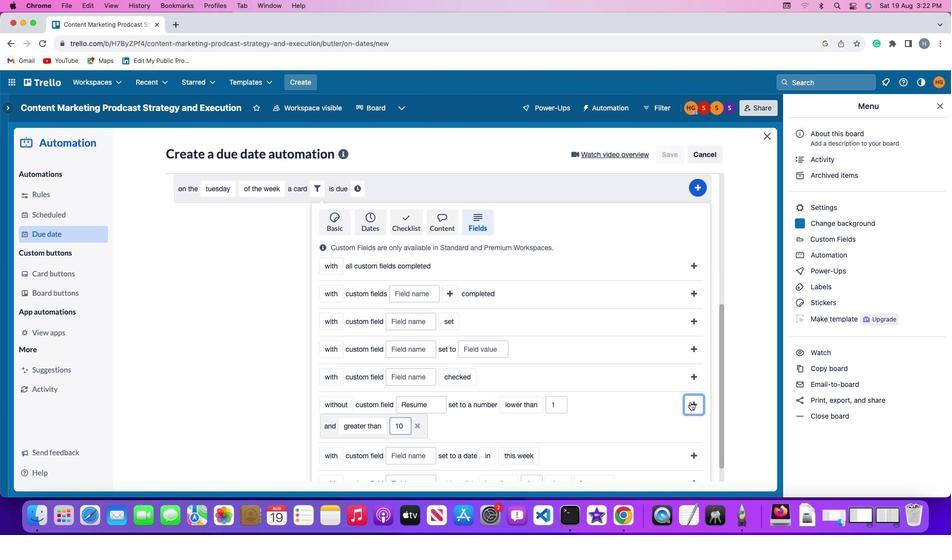 
Action: Mouse moved to (628, 431)
Screenshot: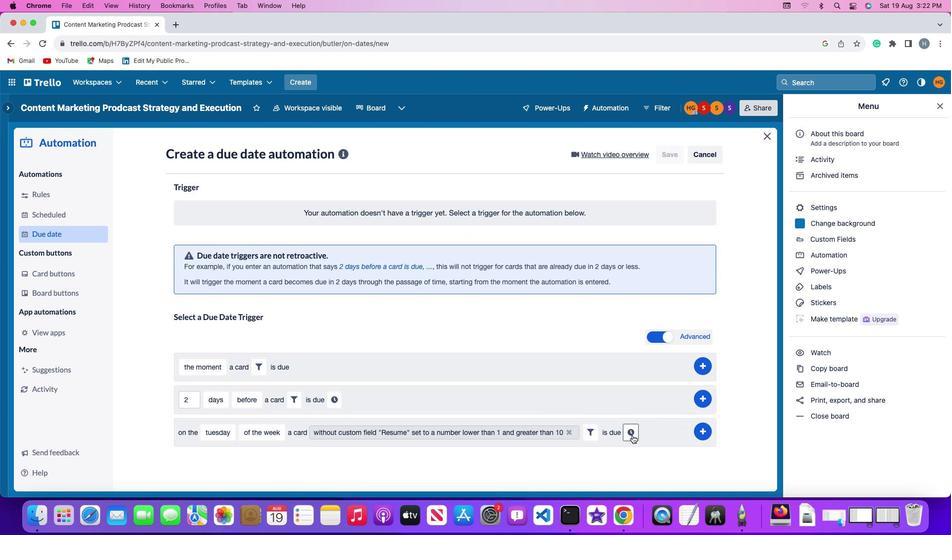 
Action: Mouse pressed left at (628, 431)
Screenshot: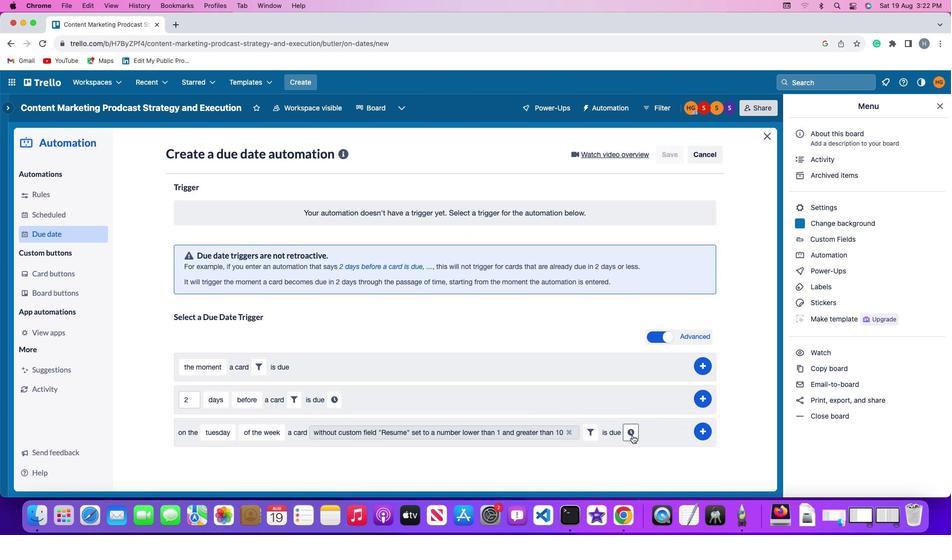 
Action: Mouse moved to (203, 449)
Screenshot: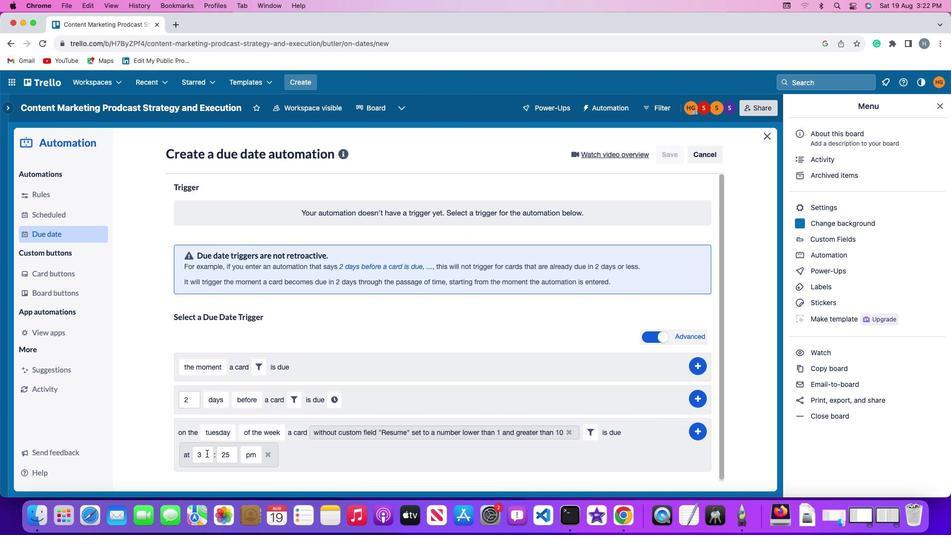 
Action: Mouse pressed left at (203, 449)
Screenshot: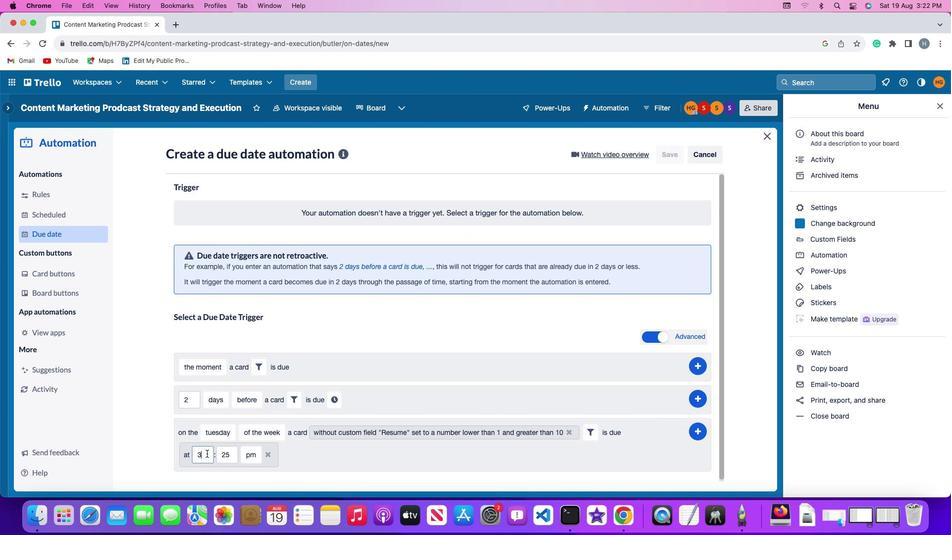 
Action: Key pressed Key.backspace'1''1'
Screenshot: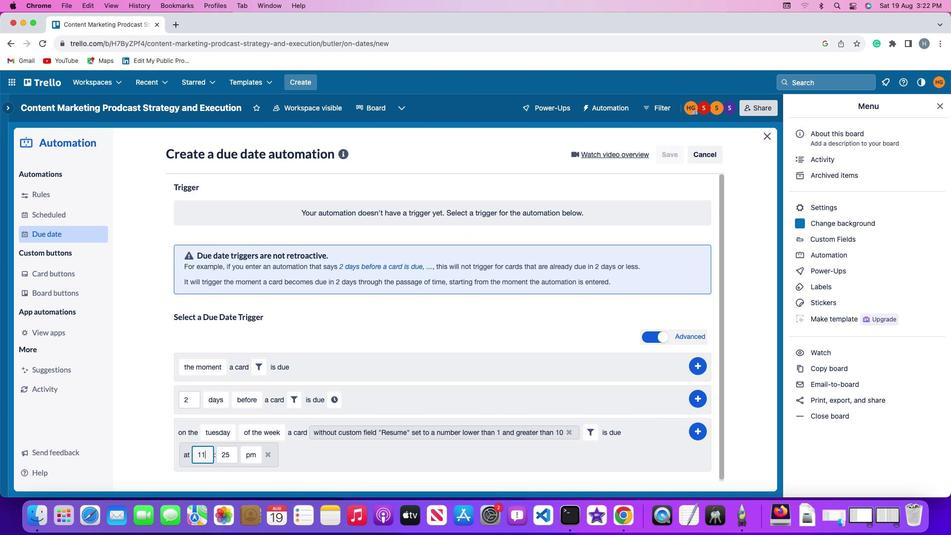 
Action: Mouse moved to (224, 449)
Screenshot: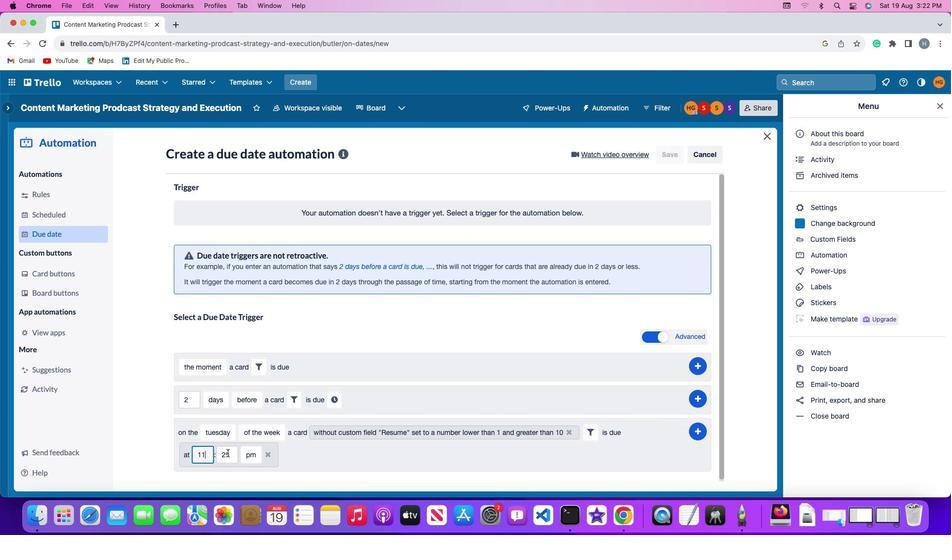 
Action: Mouse pressed left at (224, 449)
Screenshot: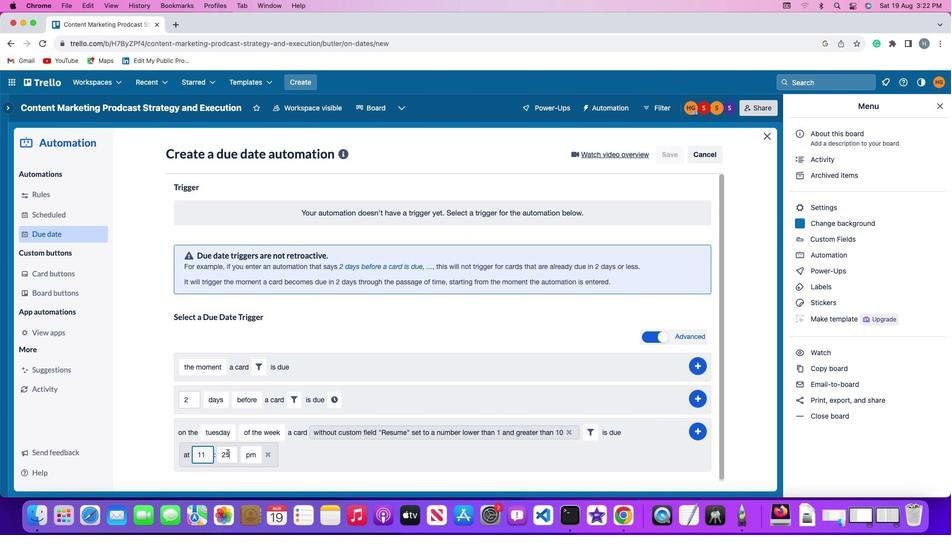 
Action: Key pressed Key.backspaceKey.backspaceKey.backspace'0'
Screenshot: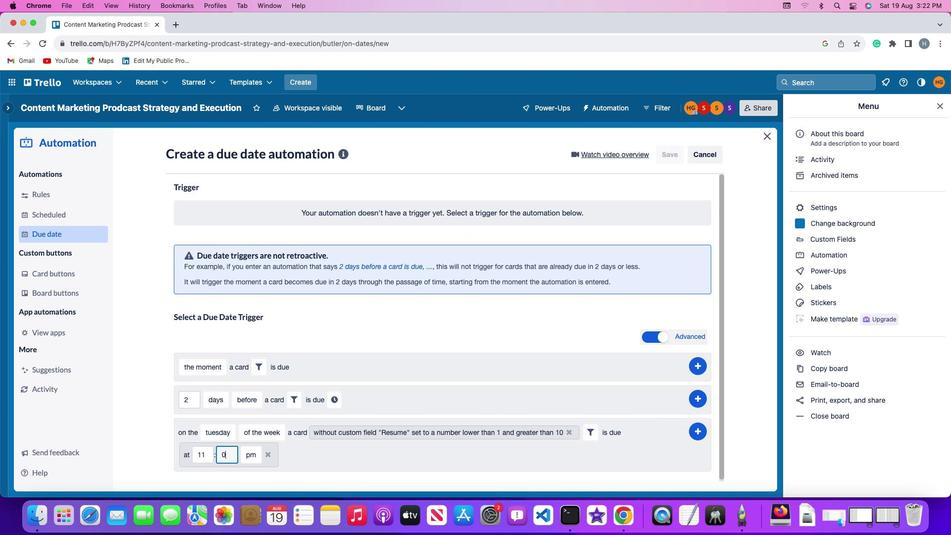 
Action: Mouse moved to (237, 449)
Screenshot: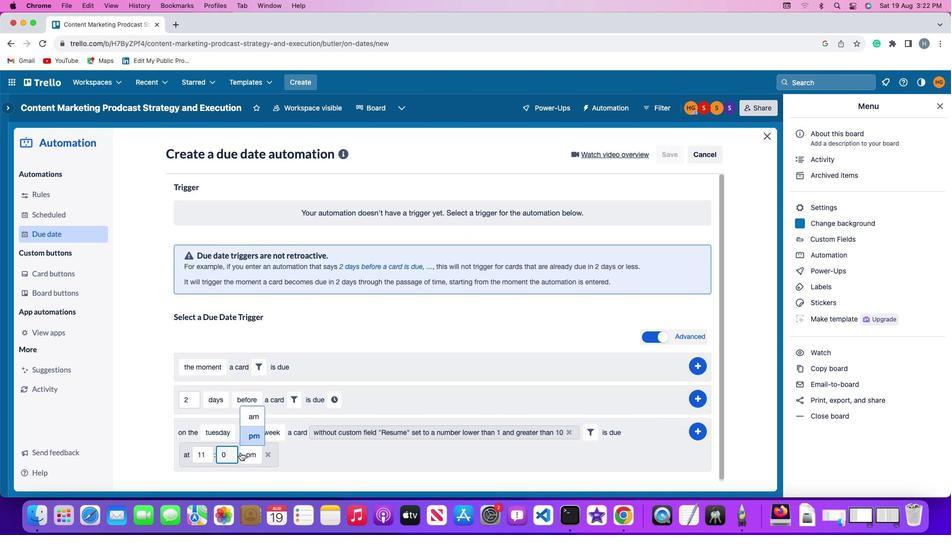 
Action: Key pressed '0'
Screenshot: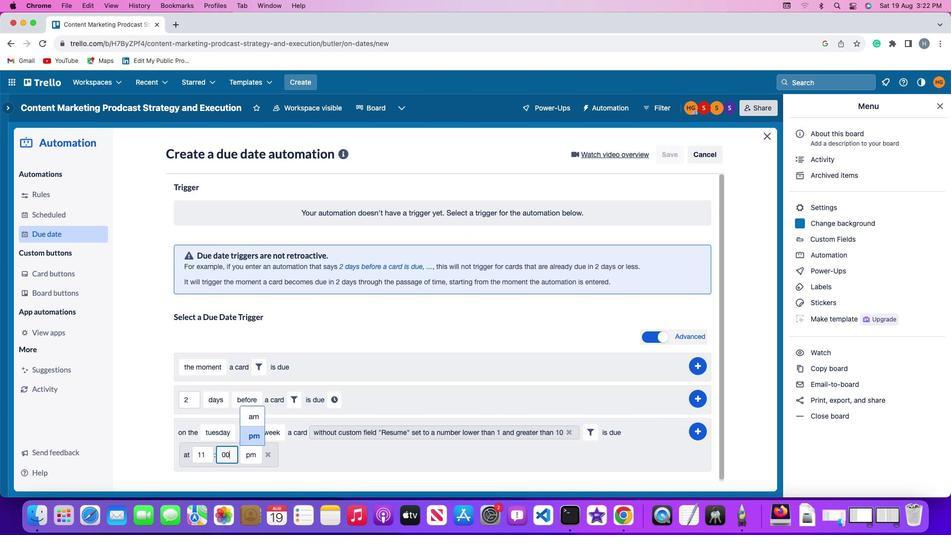 
Action: Mouse moved to (245, 448)
Screenshot: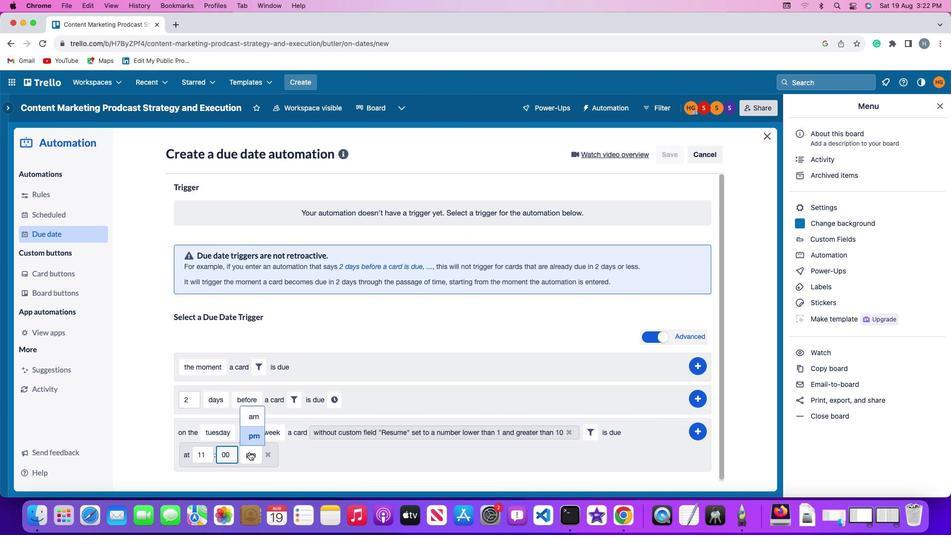 
Action: Mouse pressed left at (245, 448)
Screenshot: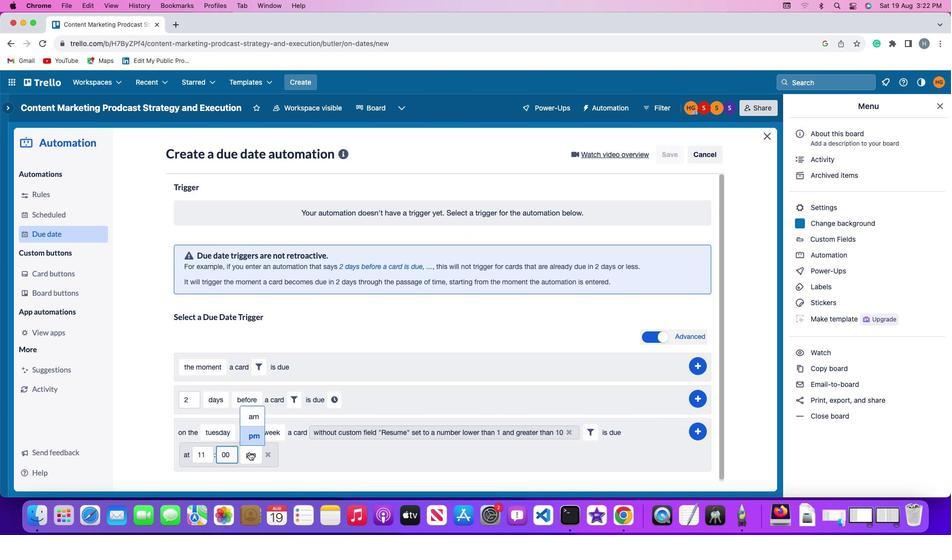
Action: Mouse moved to (251, 409)
Screenshot: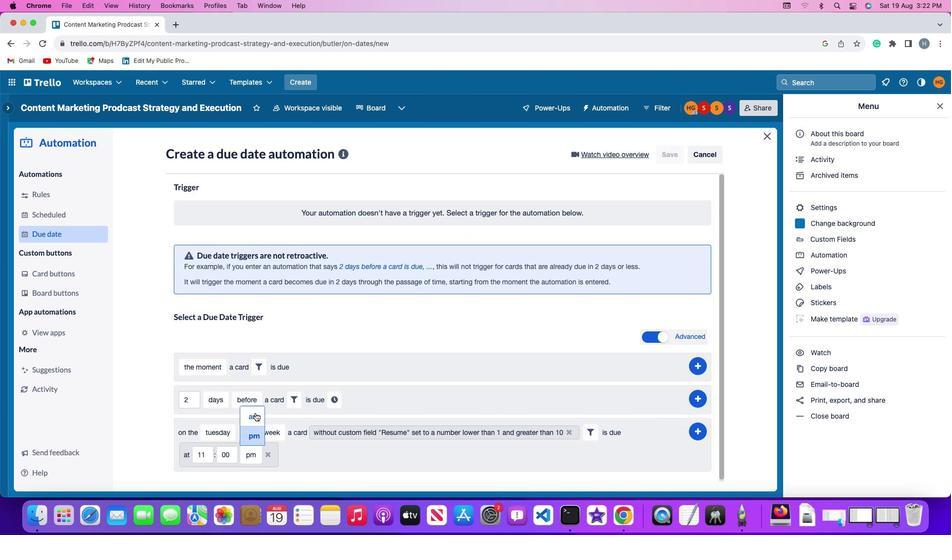 
Action: Mouse pressed left at (251, 409)
Screenshot: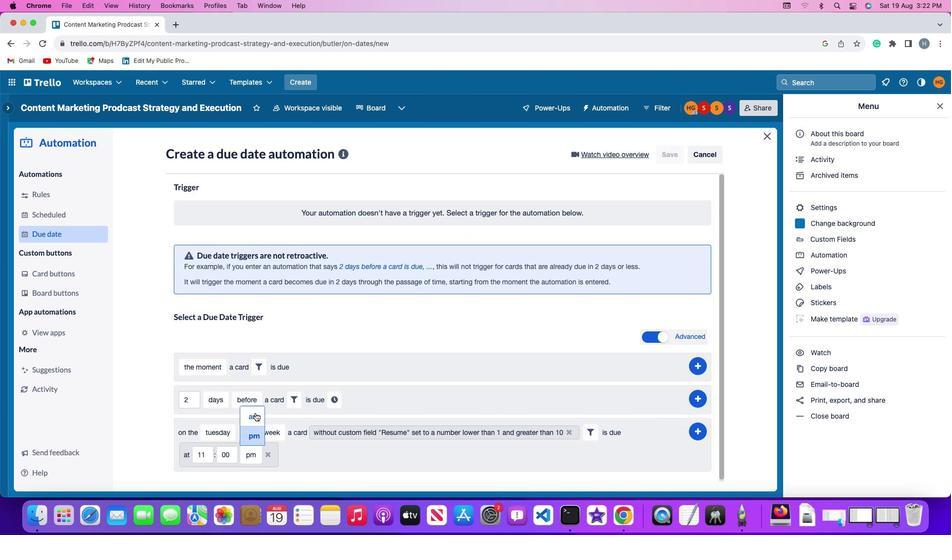
Action: Mouse moved to (698, 425)
Screenshot: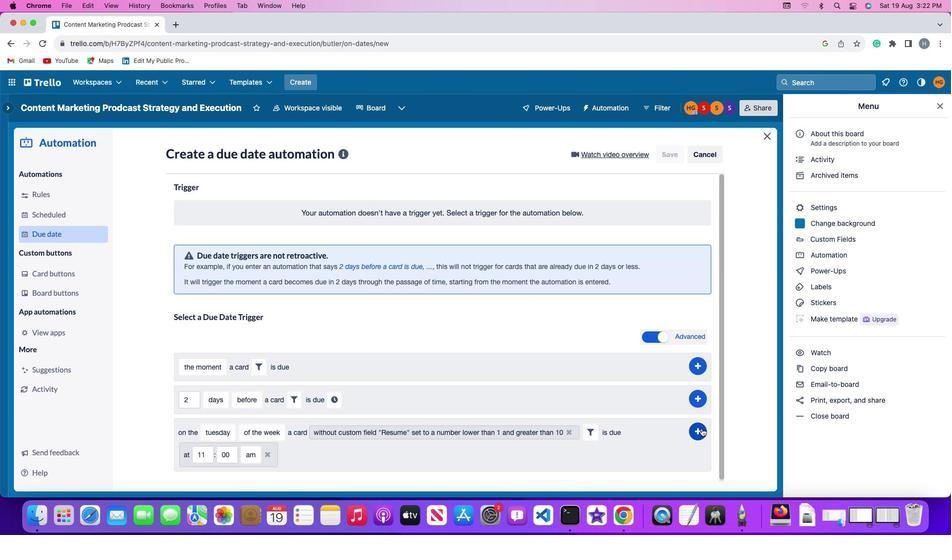 
Action: Mouse pressed left at (698, 425)
Screenshot: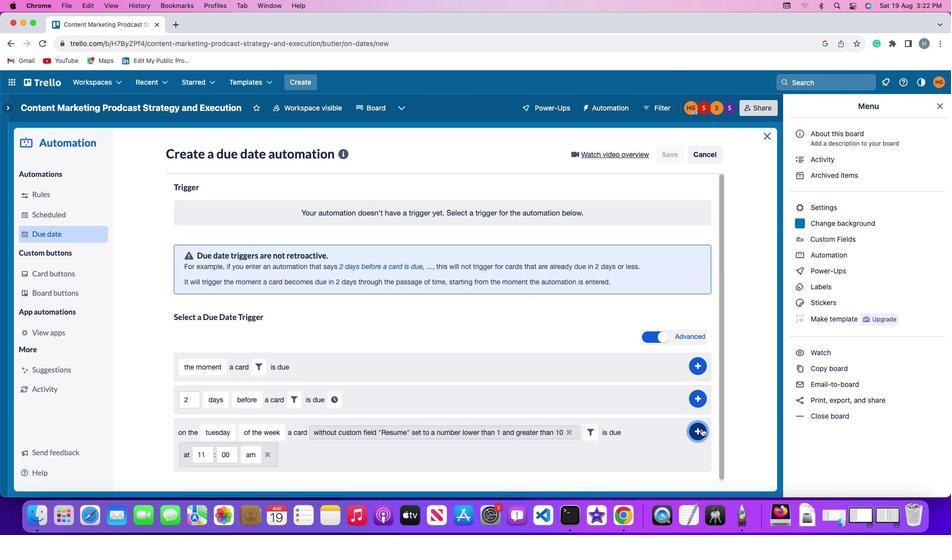 
Action: Mouse moved to (738, 373)
Screenshot: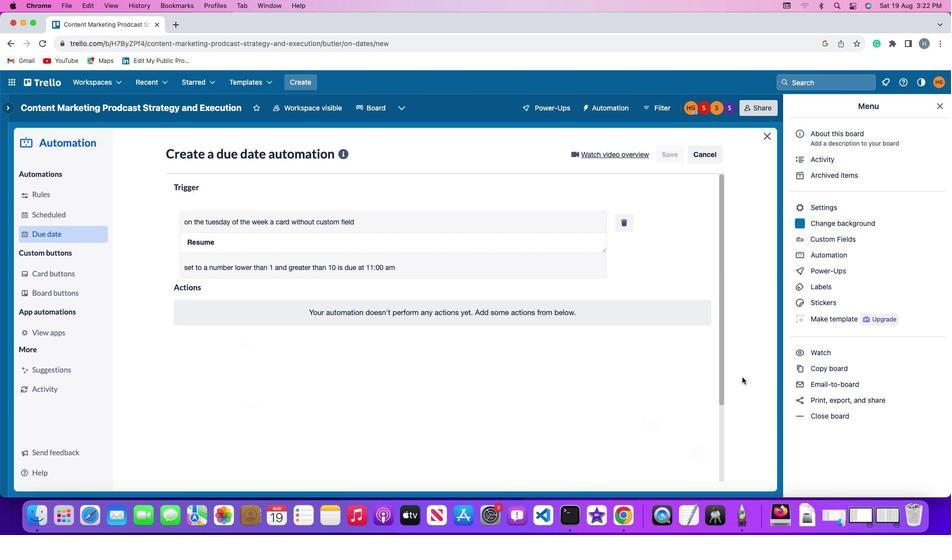 
